 Task: Organize a 75-minute chocolate-making workshop with a professional chocolatier for sweet treats.
Action: Mouse pressed left at (365, 182)
Screenshot: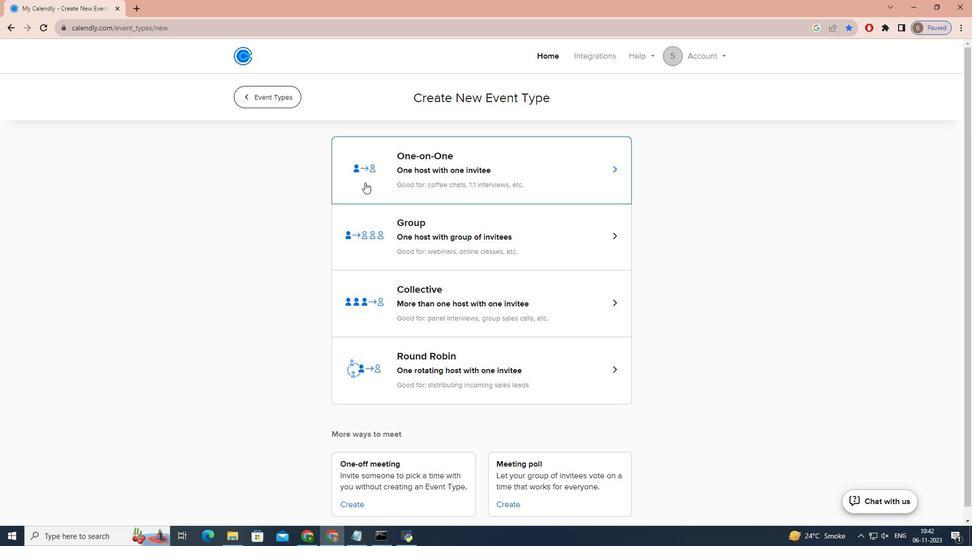 
Action: Mouse moved to (312, 232)
Screenshot: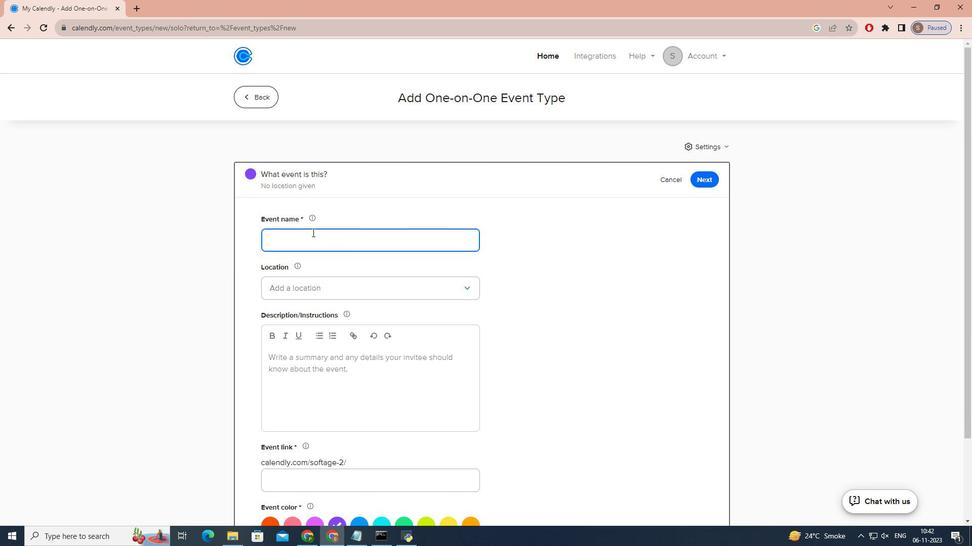 
Action: Mouse pressed left at (312, 232)
Screenshot: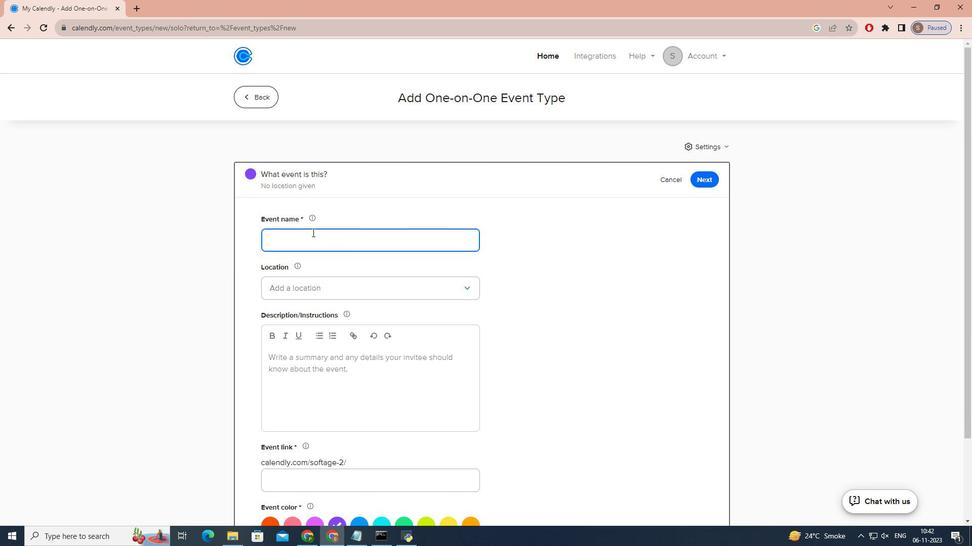 
Action: Key pressed s<Key.caps_lock>WEET<Key.space><Key.caps_lock>t<Key.caps_lock>REATS<Key.space><Key.caps_lock>c<Key.caps_lock>HOCOLATE-<Key.caps_lock>m<Key.caps_lock>AKING<Key.space><Key.caps_lock>w<Key.caps_lock>ORKSHOP
Screenshot: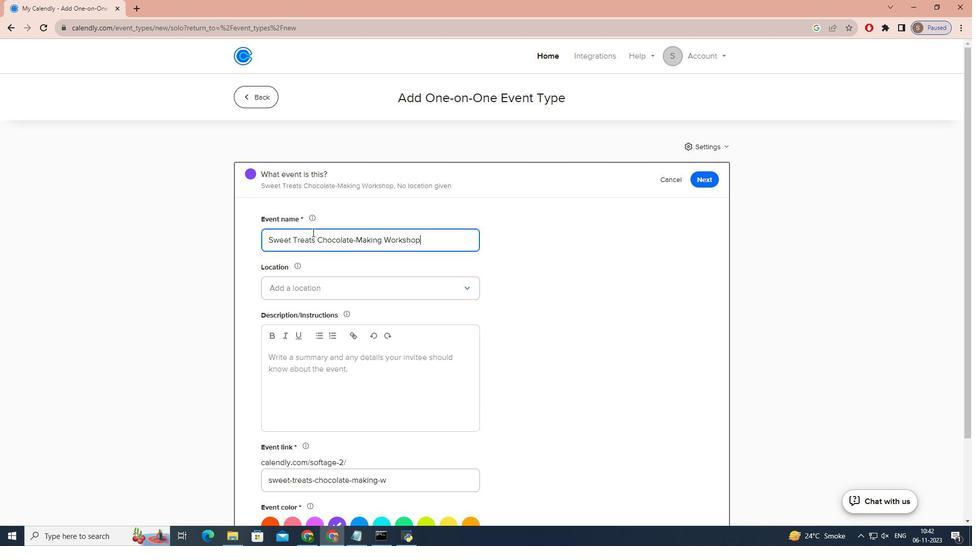 
Action: Mouse moved to (327, 287)
Screenshot: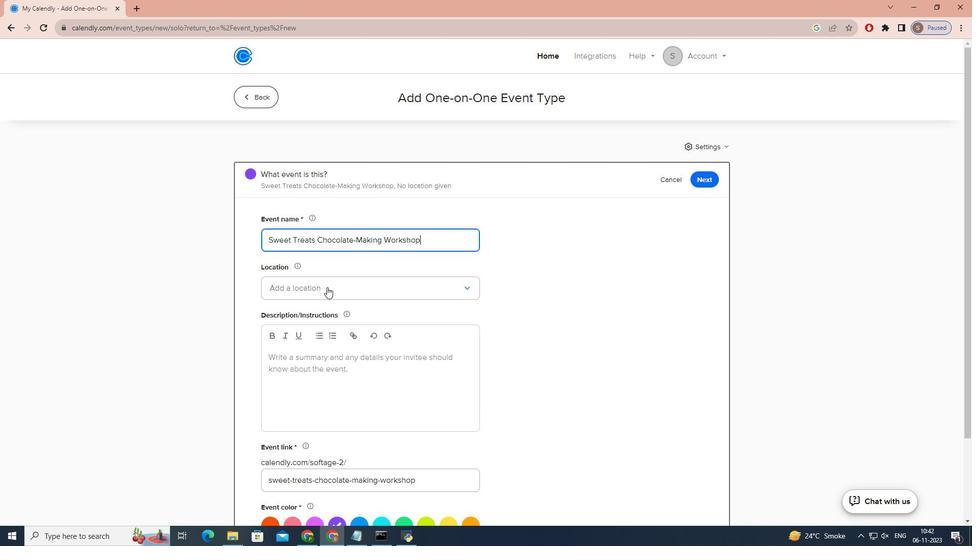 
Action: Mouse pressed left at (327, 287)
Screenshot: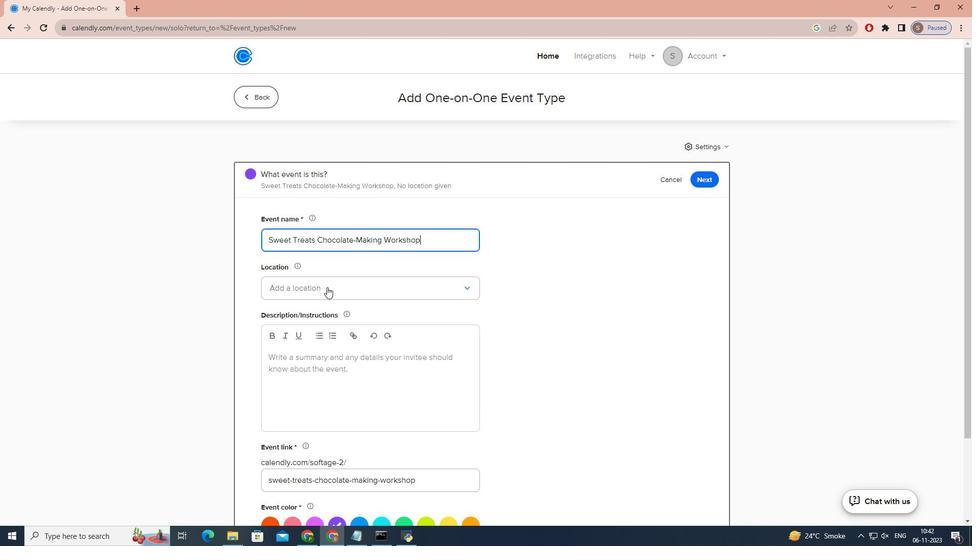 
Action: Mouse moved to (335, 309)
Screenshot: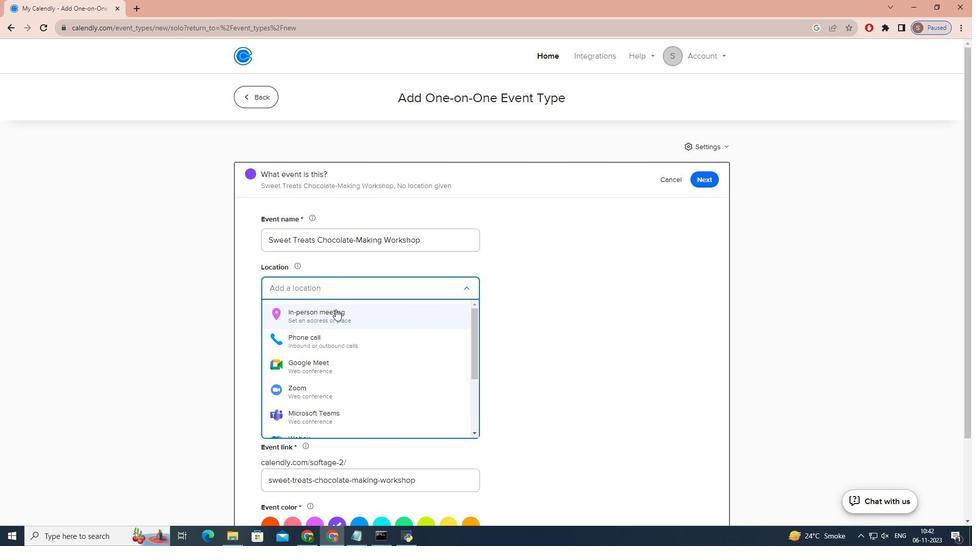 
Action: Mouse pressed left at (335, 309)
Screenshot: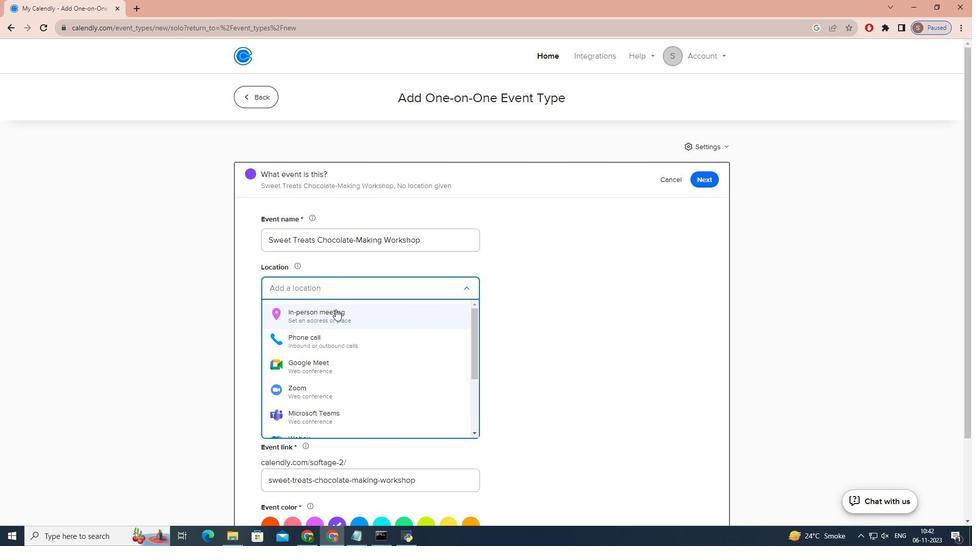 
Action: Mouse moved to (410, 172)
Screenshot: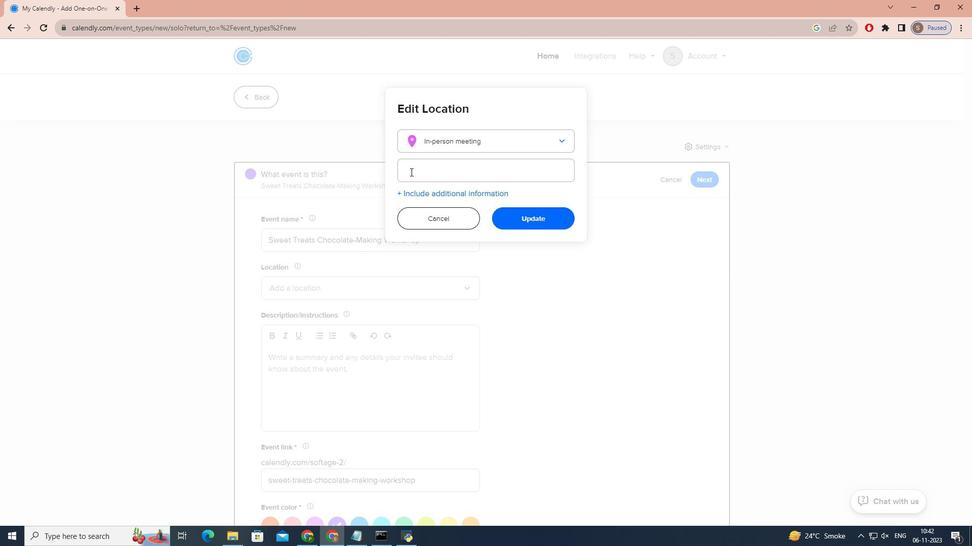 
Action: Mouse pressed left at (410, 172)
Screenshot: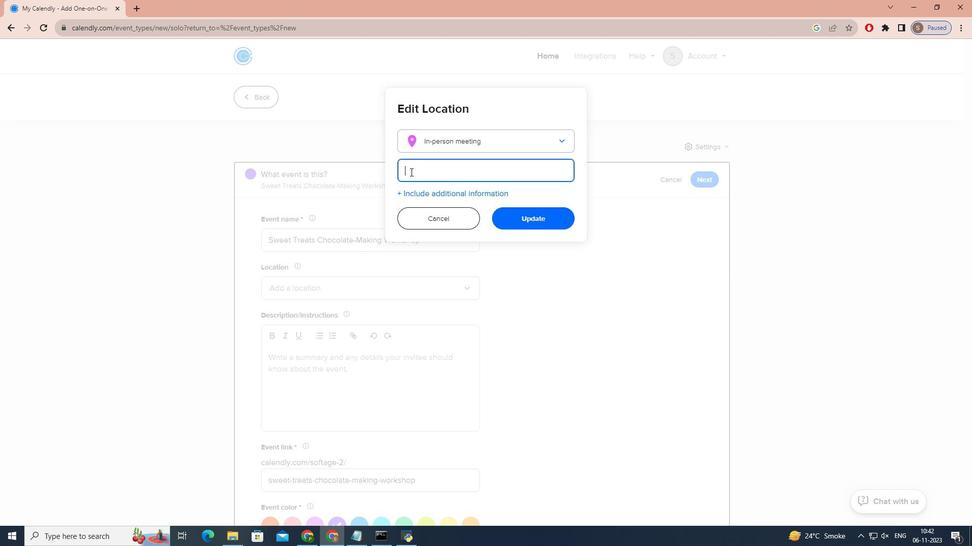 
Action: Key pressed <Key.caps_lock>t<Key.caps_lock>HE<Key.space><Key.caps_lock>s<Key.caps_lock>WEET<Key.space><Key.caps_lock>c<Key.caps_lock>HOCOLATE<Key.space><Key.caps_lock>m<Key.caps_lock>AKER,<Key.space><Key.caps_lock>c<Key.caps_lock>HICAGO,<Key.space><Key.caps_lock>i<Key.caps_lock>LLIO<Key.backspace>NOIS,<Key.space>62999
Screenshot: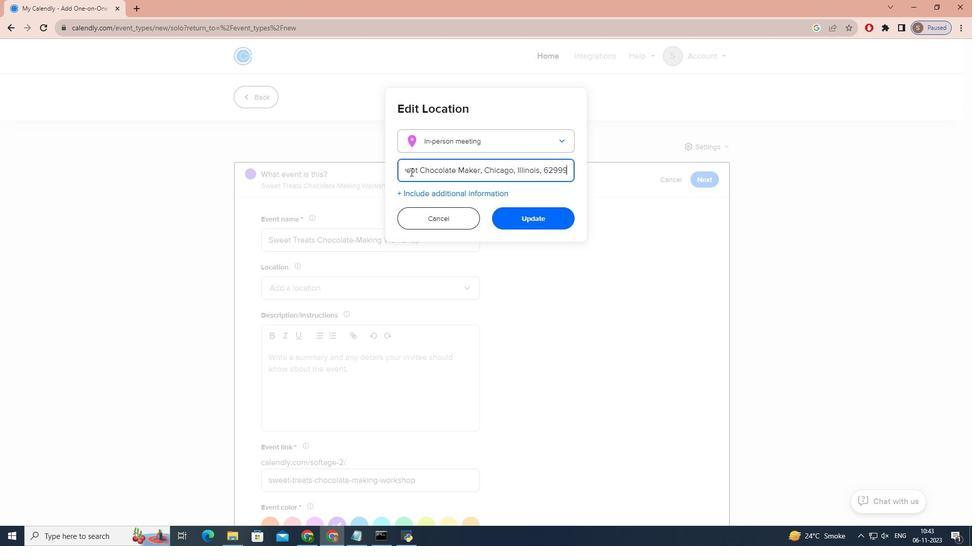 
Action: Mouse moved to (541, 169)
Screenshot: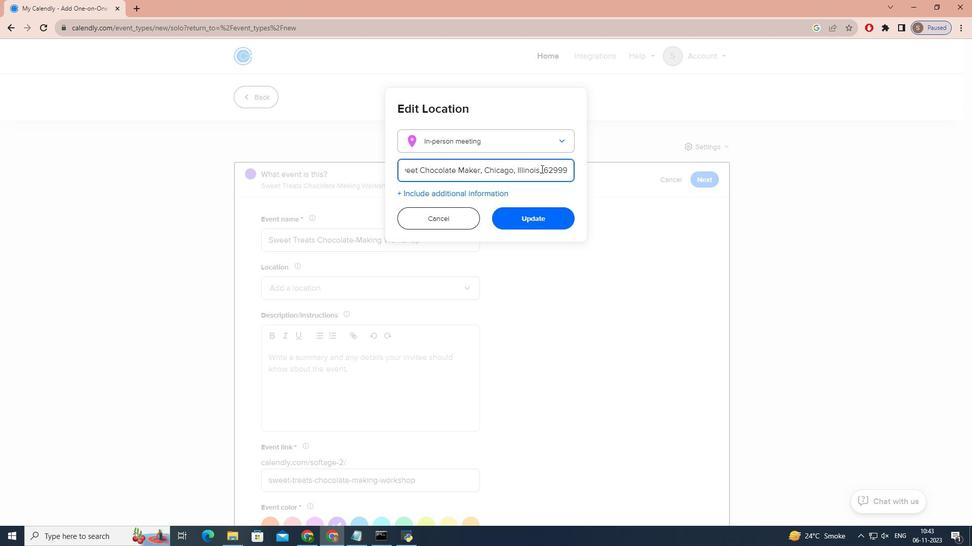 
Action: Mouse pressed left at (541, 169)
Screenshot: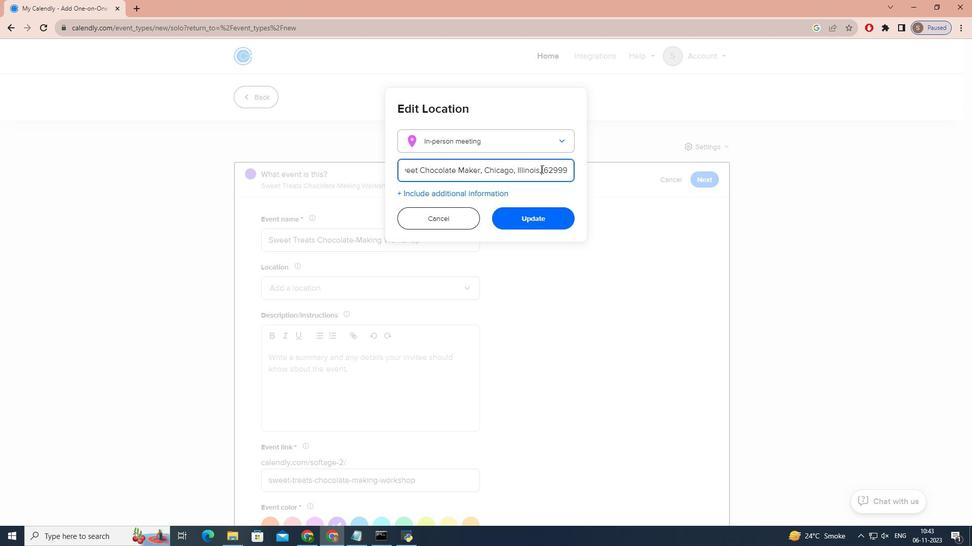 
Action: Key pressed <Key.backspace>
Screenshot: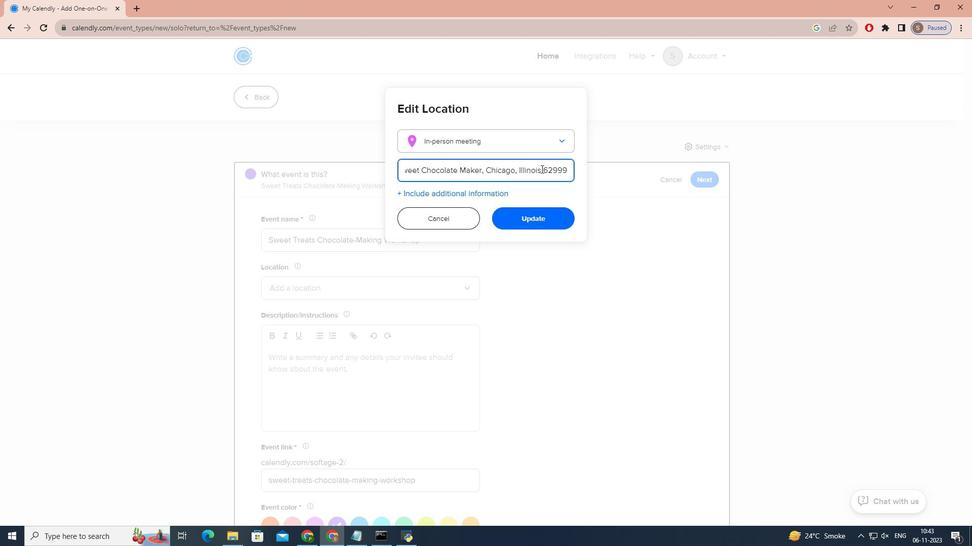 
Action: Mouse moved to (532, 215)
Screenshot: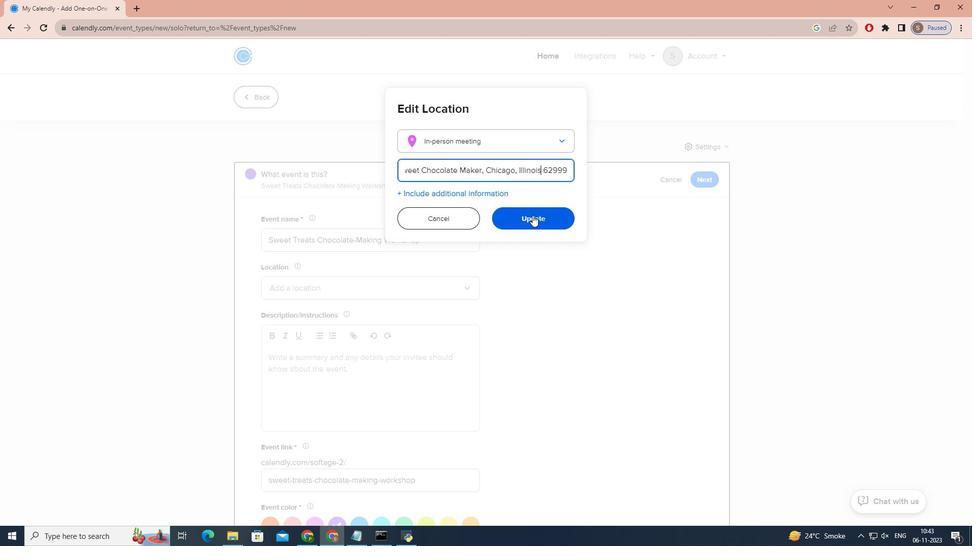 
Action: Mouse pressed left at (532, 215)
Screenshot: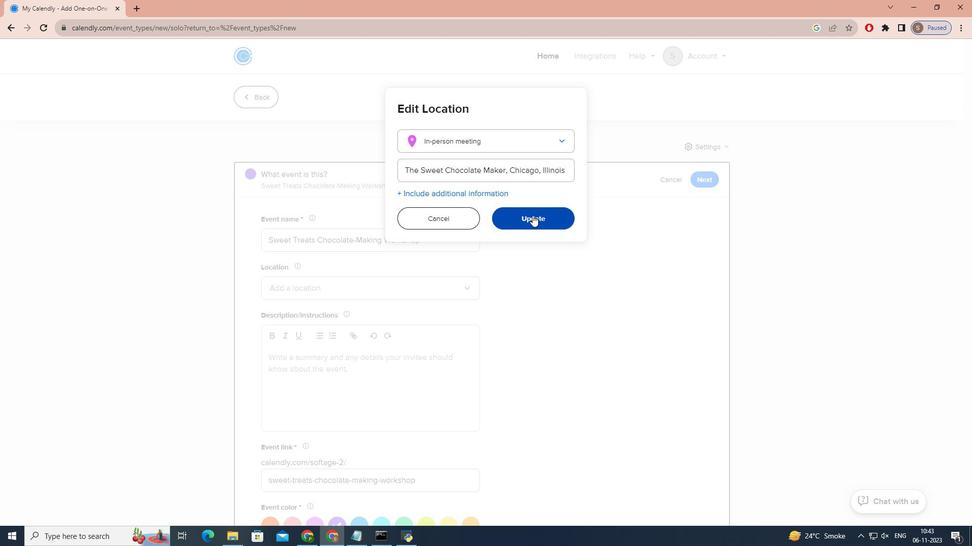 
Action: Mouse moved to (385, 390)
Screenshot: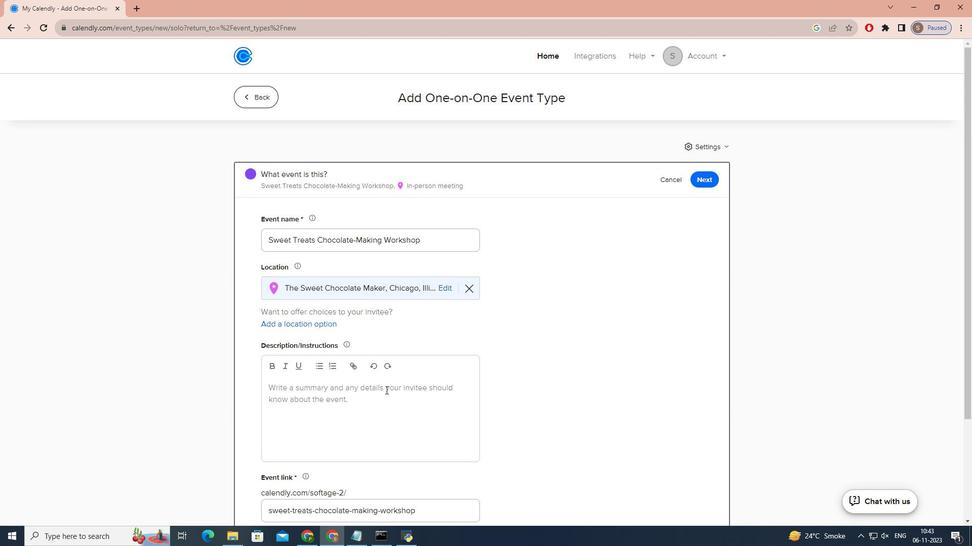 
Action: Mouse pressed left at (385, 390)
Screenshot: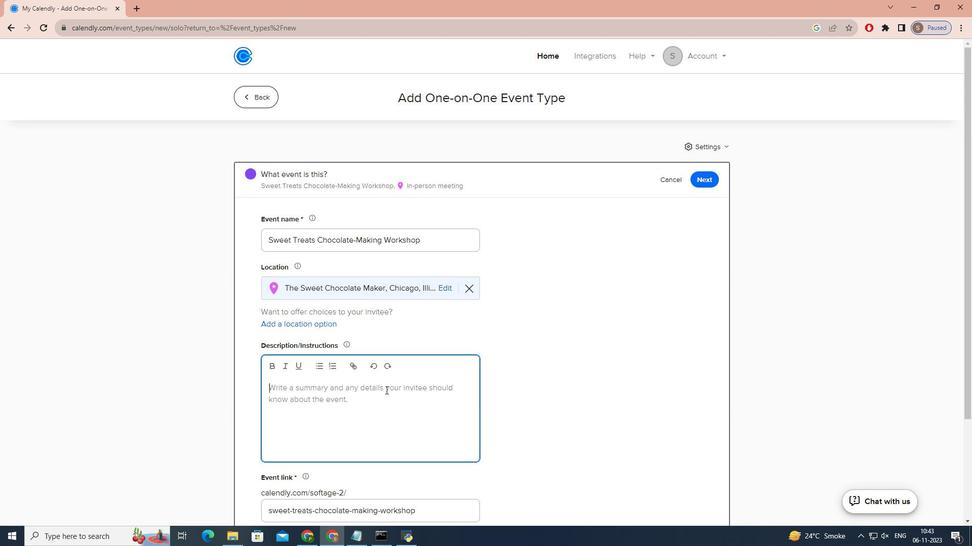 
Action: Mouse moved to (385, 390)
Screenshot: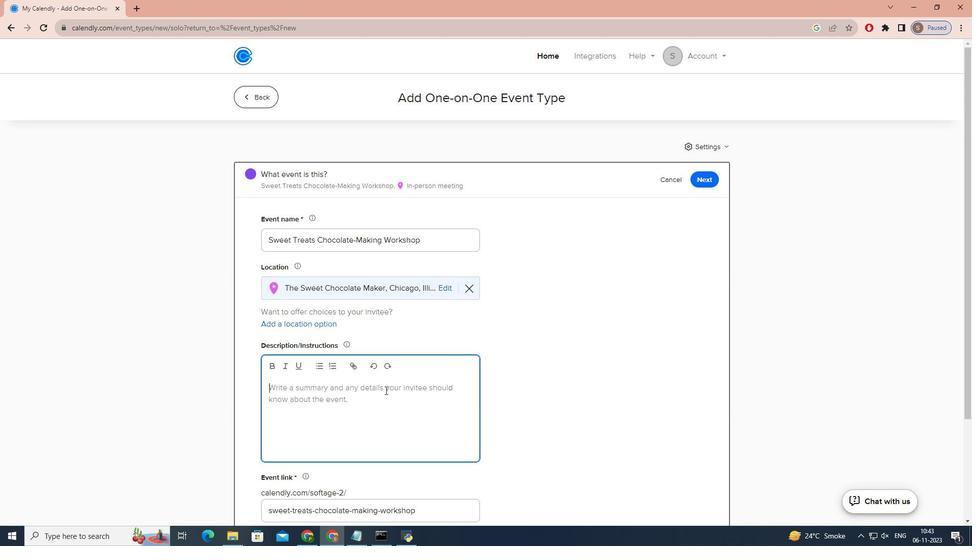 
Action: Key pressed <Key.caps_lock>i<Key.caps_lock>NDULGE<Key.space>YOUR<Key.space>SWEET<Key.space>TOOTH<Key.space>AND<Key.space>GET<Key.space>READY<Key.space>FOR<Key.space>A<Key.space>DELIGHTFUL<Key.space>CHOCOLATE<Key.space><Key.backspace>-MAKING<Key.space>EXPR<Key.backspace>EIRENCE<Key.shift>!<Key.space><Key.caps_lock>h<Key.caps_lock><Key.backspace>
Screenshot: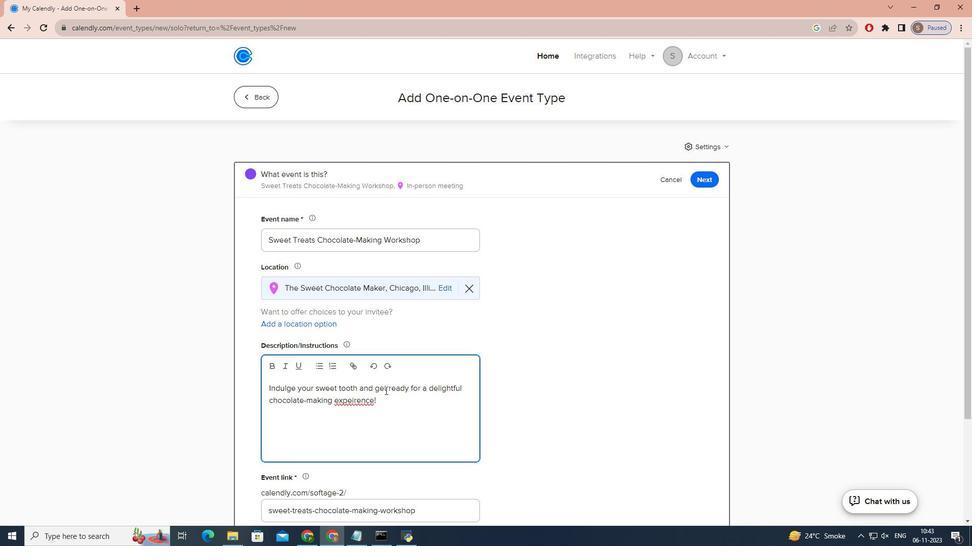 
Action: Mouse moved to (351, 399)
Screenshot: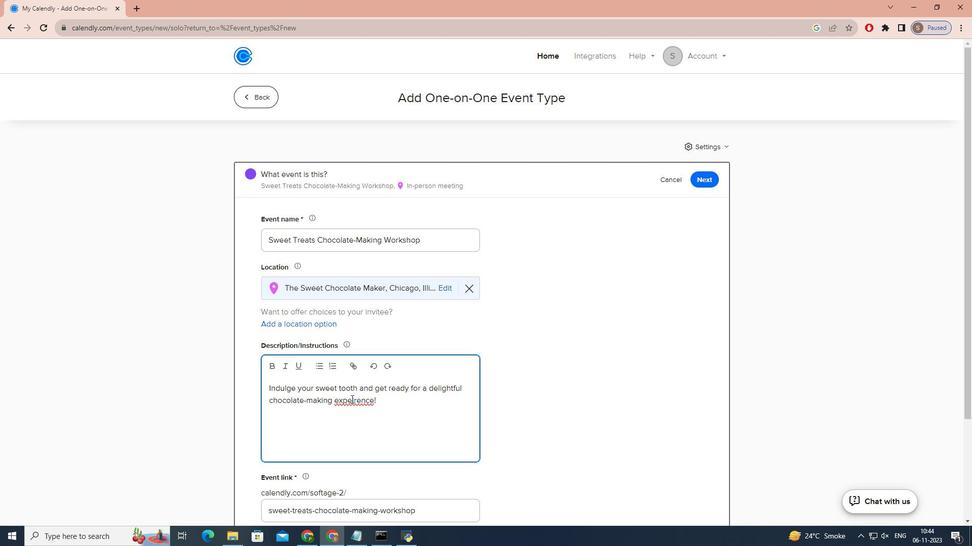 
Action: Mouse pressed left at (351, 399)
Screenshot: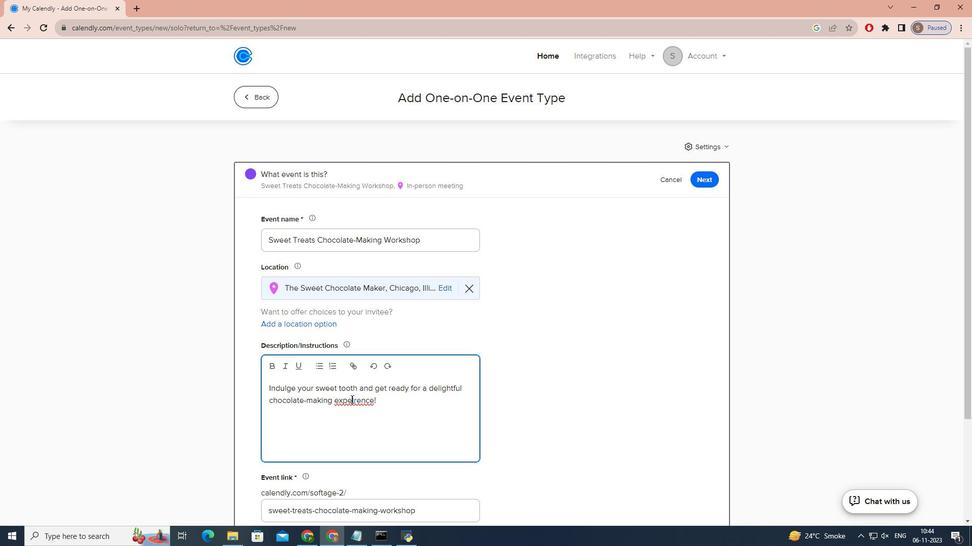 
Action: Mouse moved to (353, 399)
Screenshot: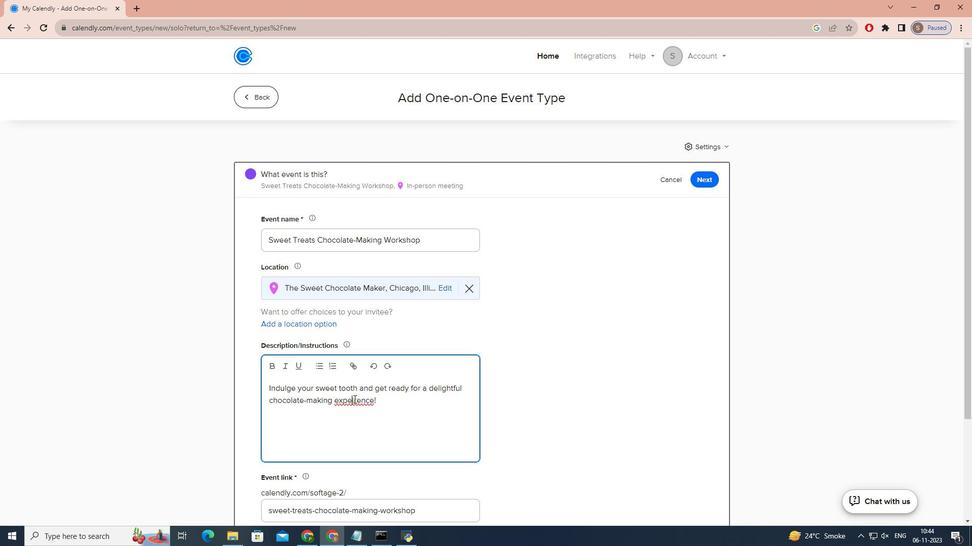 
Action: Mouse pressed left at (353, 399)
Screenshot: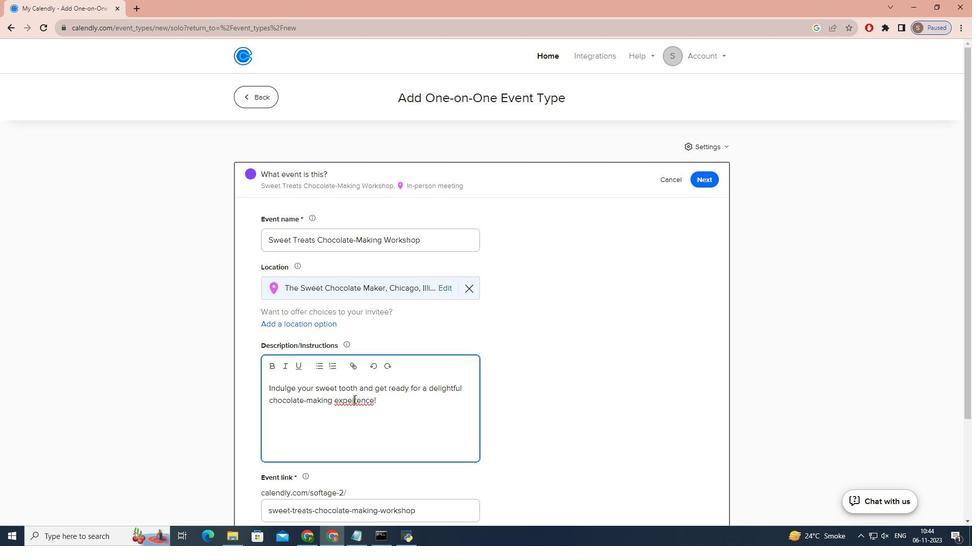 
Action: Mouse moved to (354, 399)
Screenshot: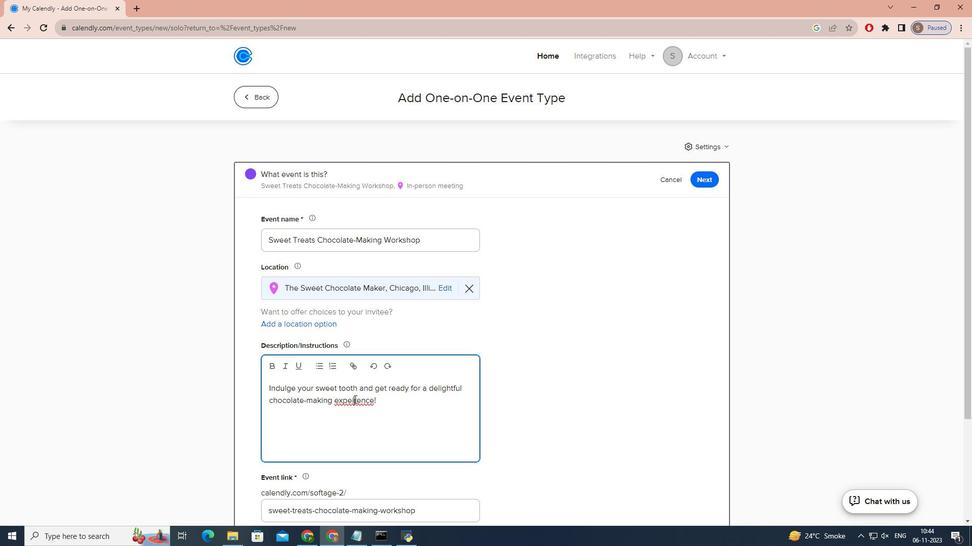 
Action: Key pressed <Key.backspace><Key.right>I
Screenshot: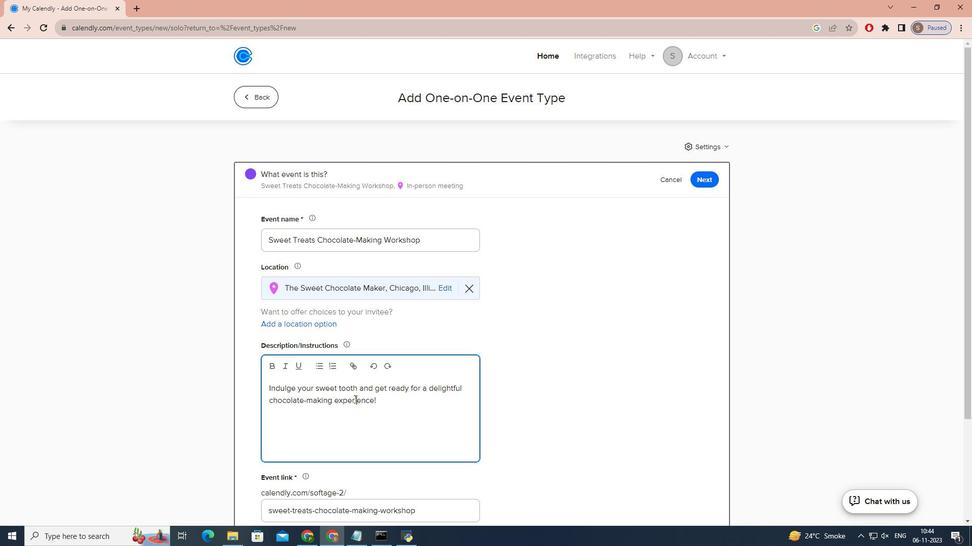 
Action: Mouse moved to (389, 404)
Screenshot: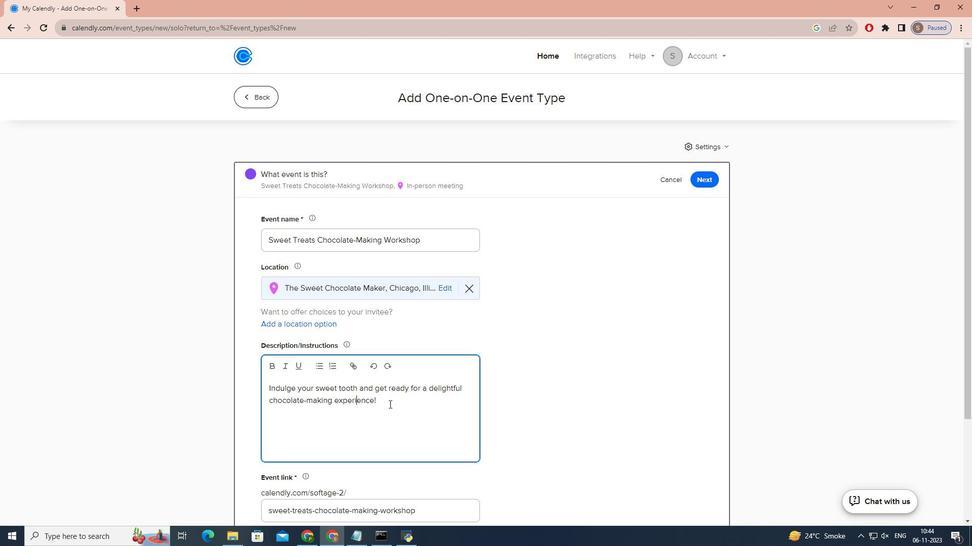 
Action: Mouse pressed left at (389, 404)
Screenshot: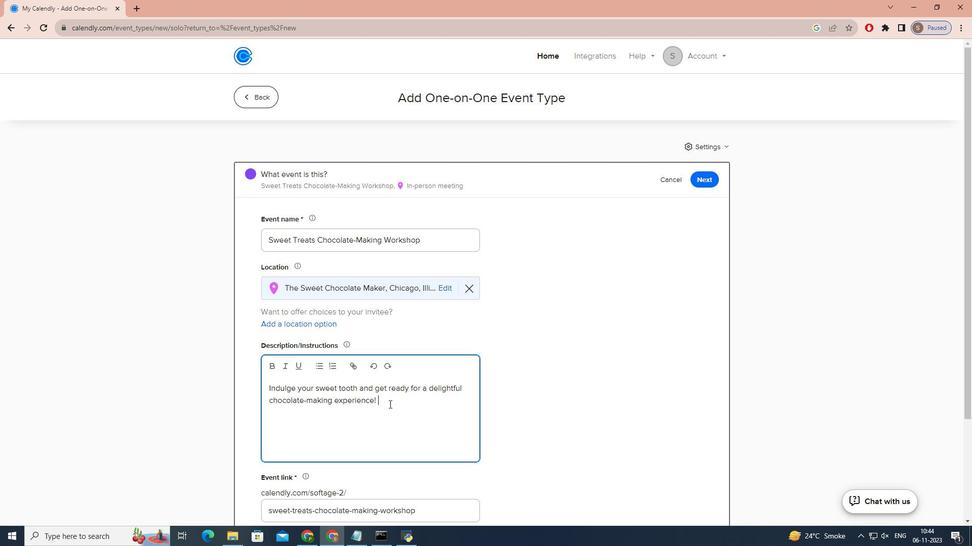 
Action: Key pressed <Key.caps_lock>j<Key.caps_lock>OIN<Key.space>US<Key.space>FOR<Key.space>A<Key.space><Key.backspace><Key.space><Key.backspace><Key.backspace>THIS<Key.space>WORKSHOP<Key.space>LOED<Key.space>BY<Key.backspace><Key.backspace><Key.backspace><Key.backspace><Key.backspace><Key.backspace>ED<Key.space>BY<Key.space>A<Key.space>PROFESSIONAL<Key.space>CHOCOLATE<Key.space>WHO<Key.space>WILL<Key.space>GUY<Key.backspace>IDE<Key.space>YOU<Key.space>THROUGH<Key.space>THE<Key.space>ART<Key.space>OF<Key.space>CRAFTING<Key.space>DELICIOUS<Key.space>CHOCOLATE<Key.space>TRA<Key.backspace>EATS.<Key.space><Key.caps_lock>w<Key.caps_lock>HETHER<Key.space>YOU'RE<Key.space>BEGGINER<Key.space>OR<Key.space>
Screenshot: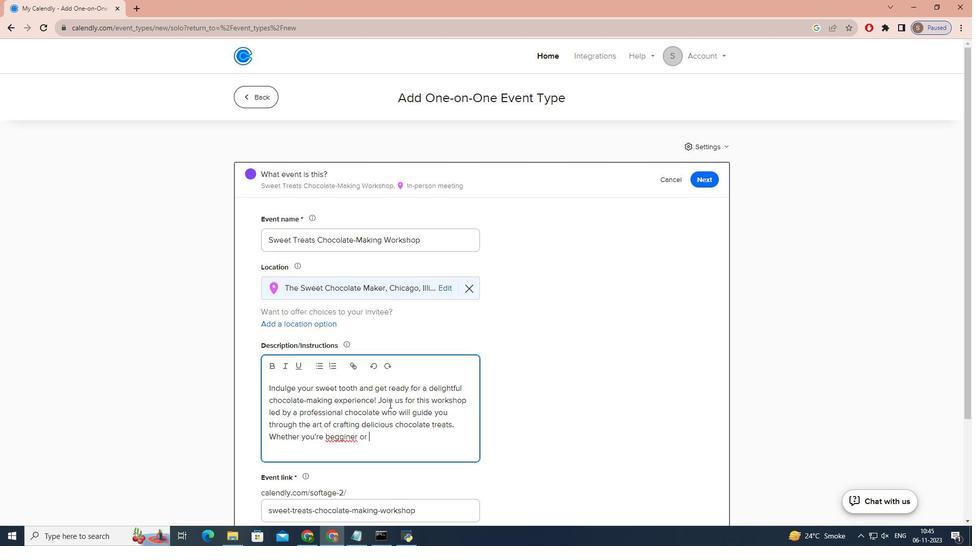 
Action: Mouse moved to (338, 442)
Screenshot: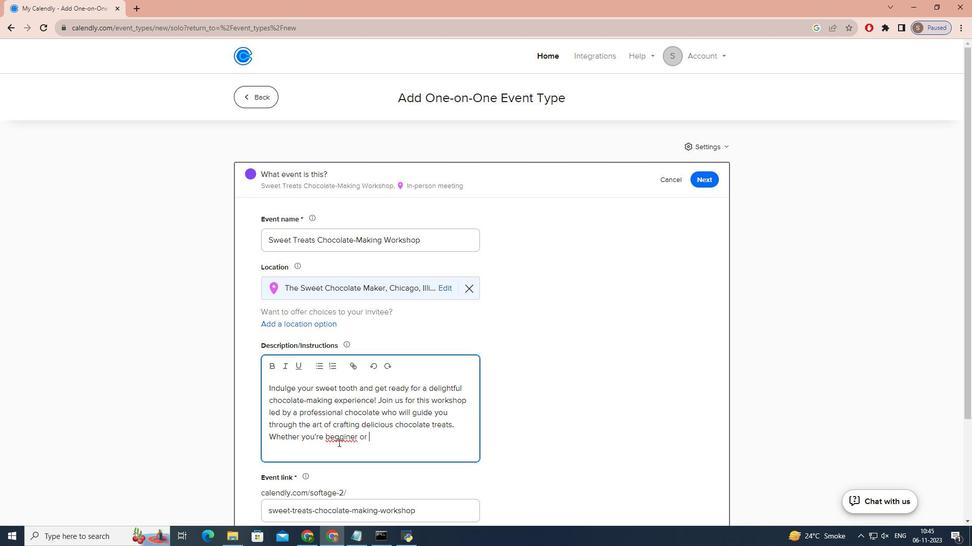 
Action: Mouse pressed left at (338, 442)
Screenshot: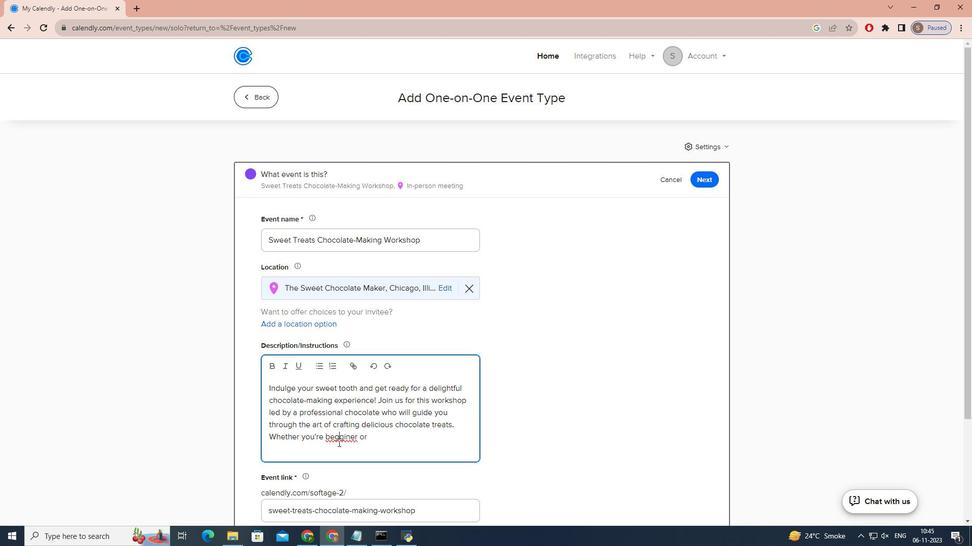 
Action: Key pressed <Key.backspace>
Screenshot: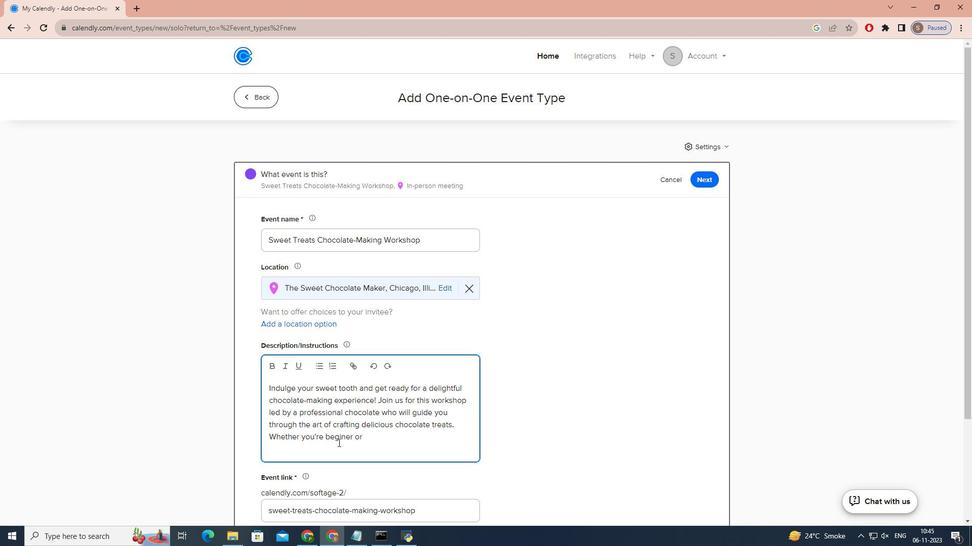 
Action: Mouse moved to (346, 438)
Screenshot: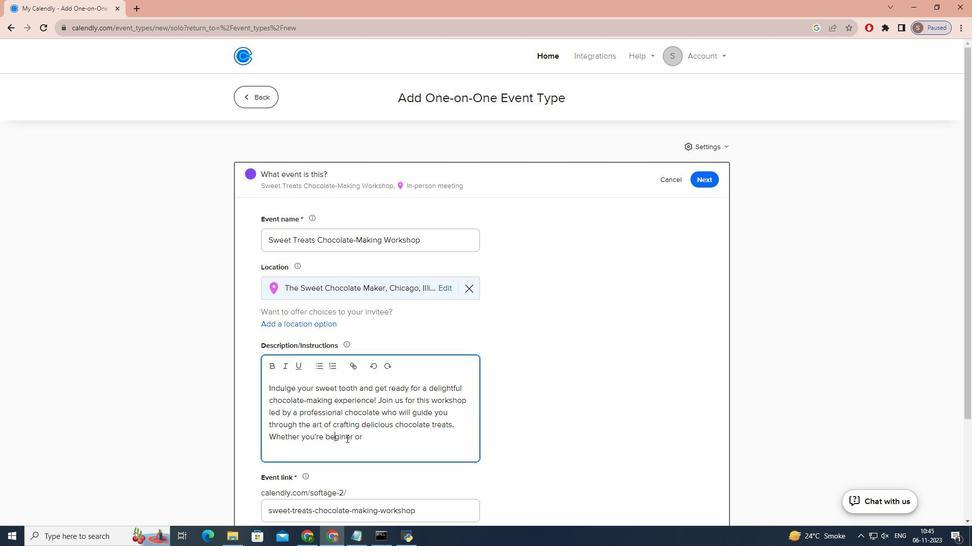 
Action: Mouse pressed left at (346, 438)
Screenshot: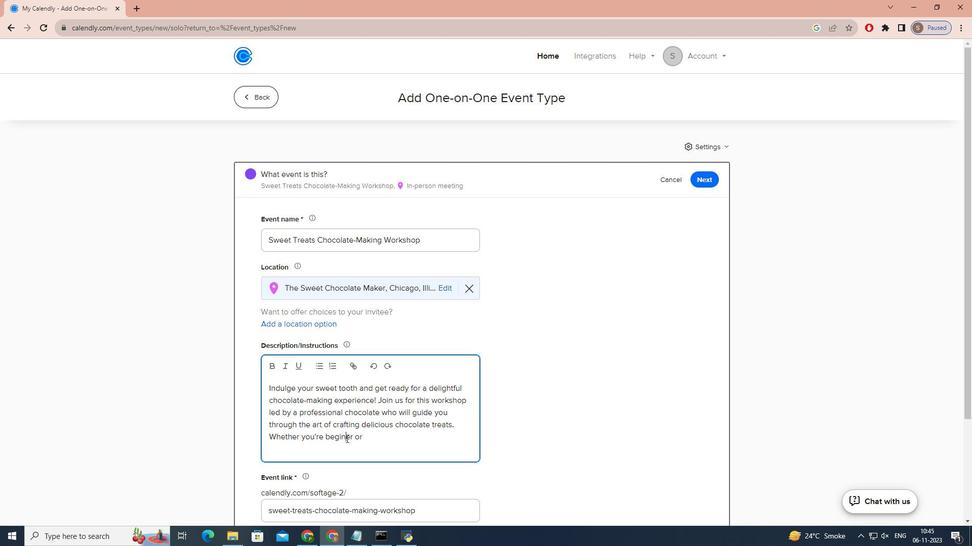 
Action: Key pressed N
Screenshot: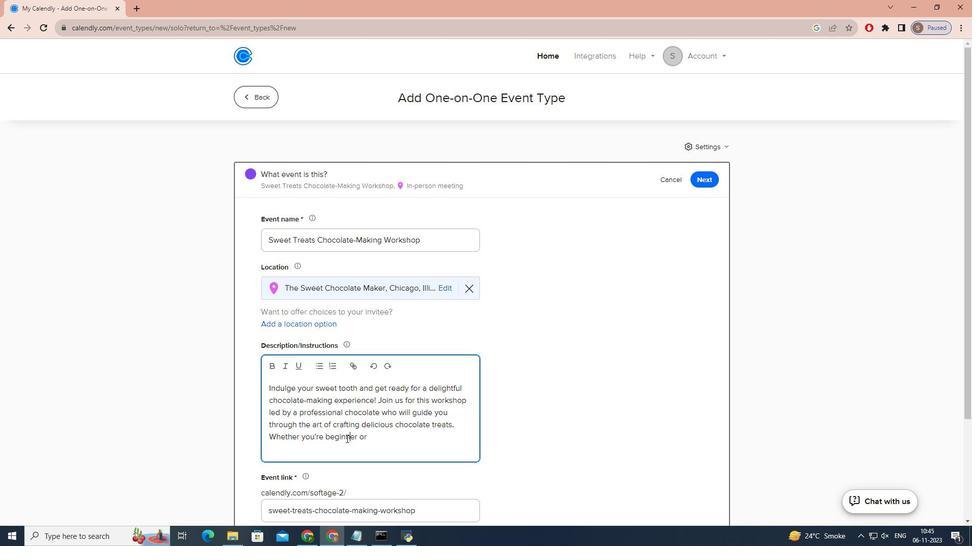 
Action: Mouse moved to (369, 438)
Screenshot: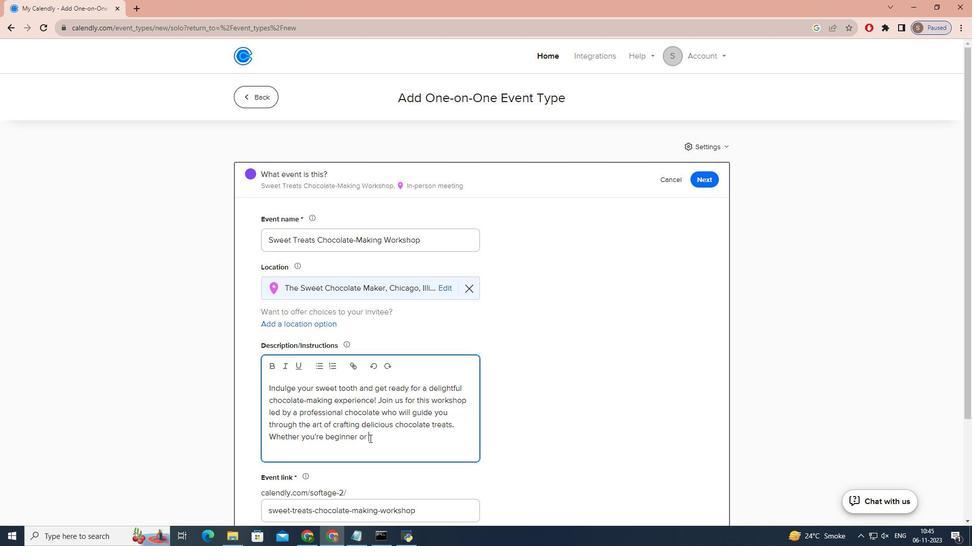 
Action: Mouse pressed left at (369, 438)
Screenshot: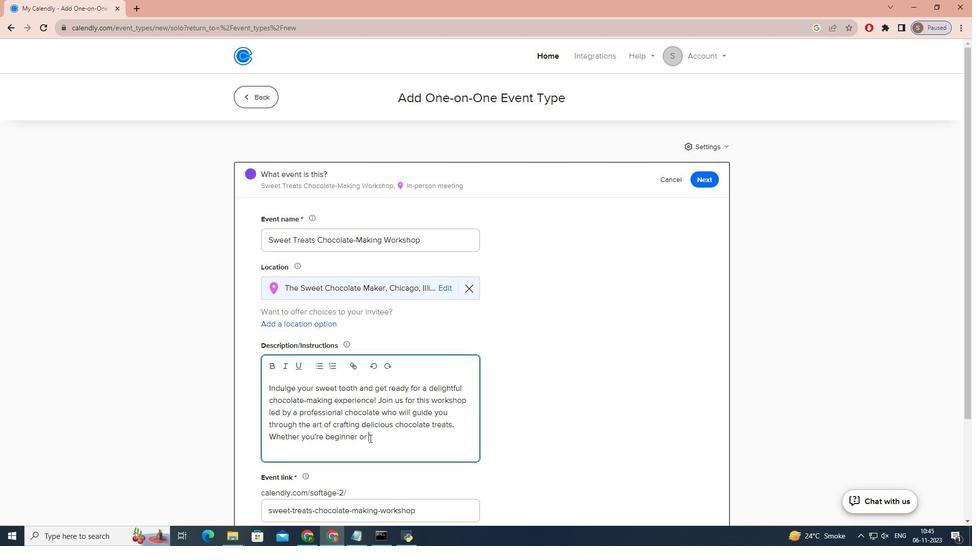 
Action: Key pressed A<Key.space>SEASONED<Key.space>CHOCOLATE<Key.space>ENTHUSIASTS,<Key.space>THIS<Key.space>WORKSHOP<Key.space>PROMISES<Key.space>TO<Key.space>BE<Key.space>A<Key.space>FUN<Key.space>AND<Key.space>EDUCATIONAL<Key.space>ADVENTURE.<Key.space>
Screenshot: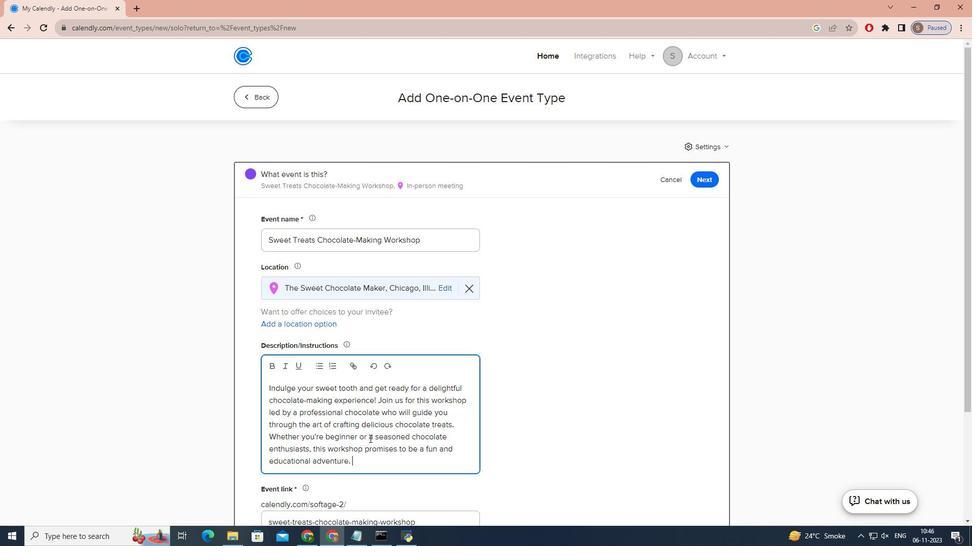 
Action: Mouse moved to (458, 457)
Screenshot: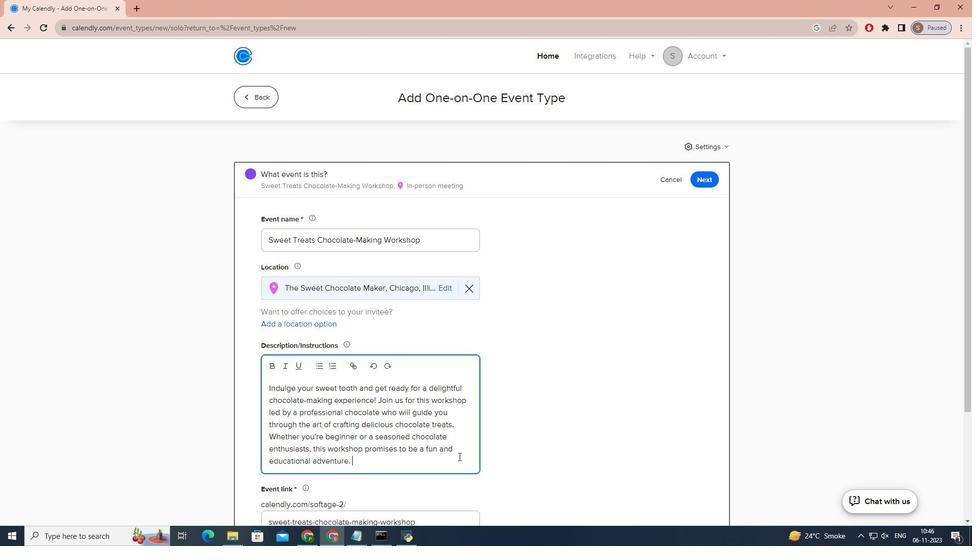 
Action: Mouse scrolled (458, 456) with delta (0, 0)
Screenshot: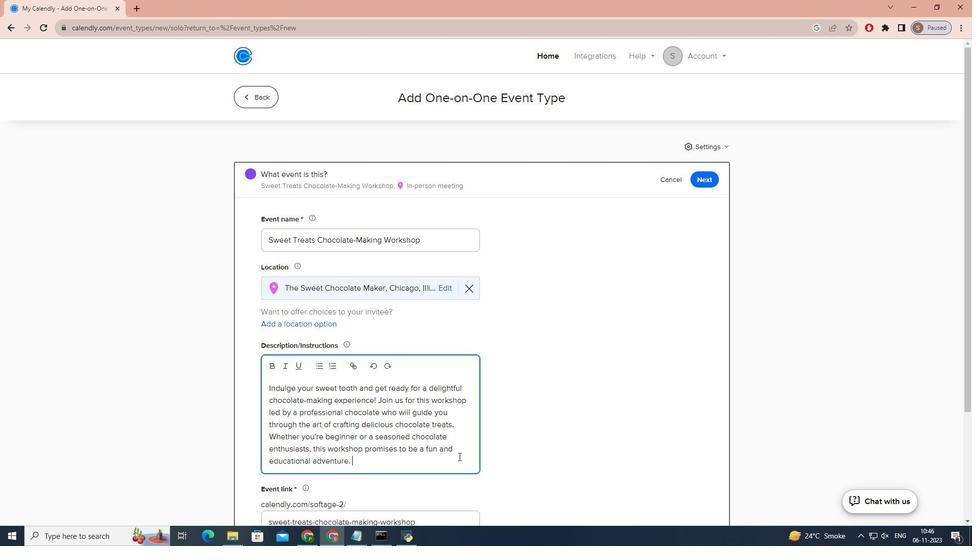 
Action: Mouse scrolled (458, 456) with delta (0, 0)
Screenshot: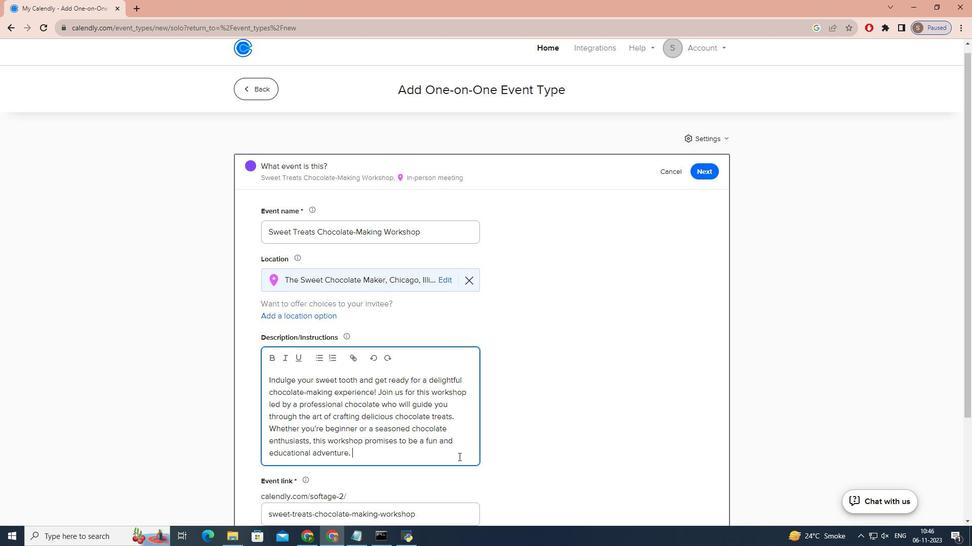 
Action: Mouse scrolled (458, 456) with delta (0, 0)
Screenshot: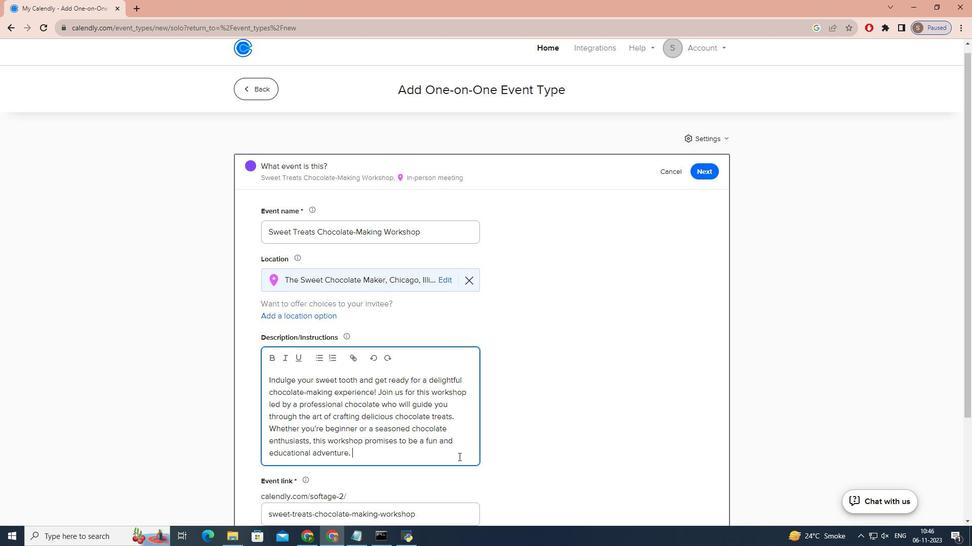 
Action: Mouse scrolled (458, 456) with delta (0, 0)
Screenshot: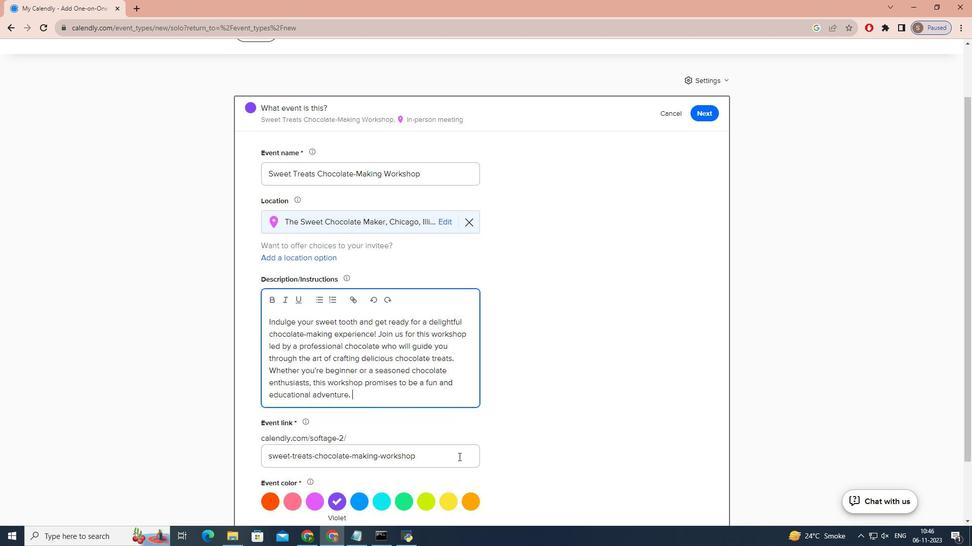 
Action: Mouse scrolled (458, 456) with delta (0, 0)
Screenshot: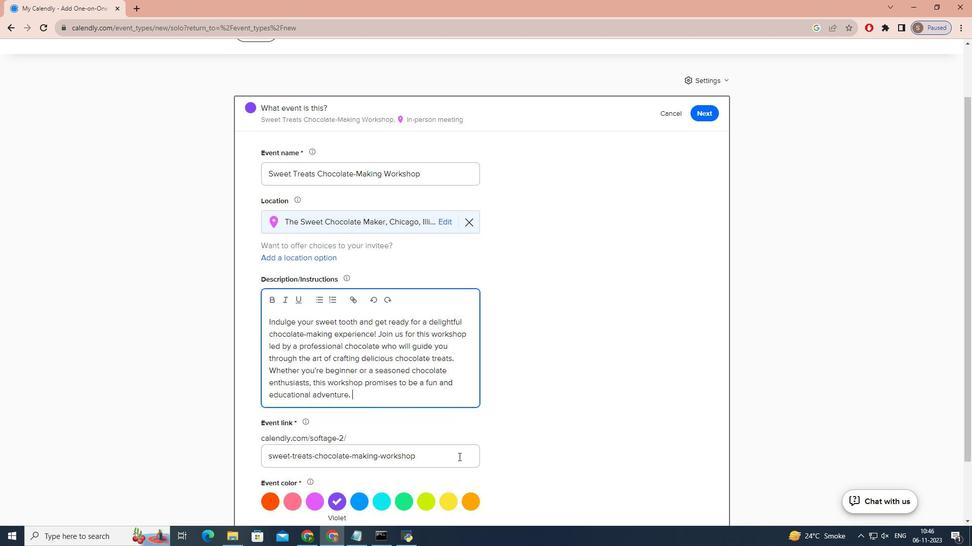 
Action: Mouse scrolled (458, 456) with delta (0, 0)
Screenshot: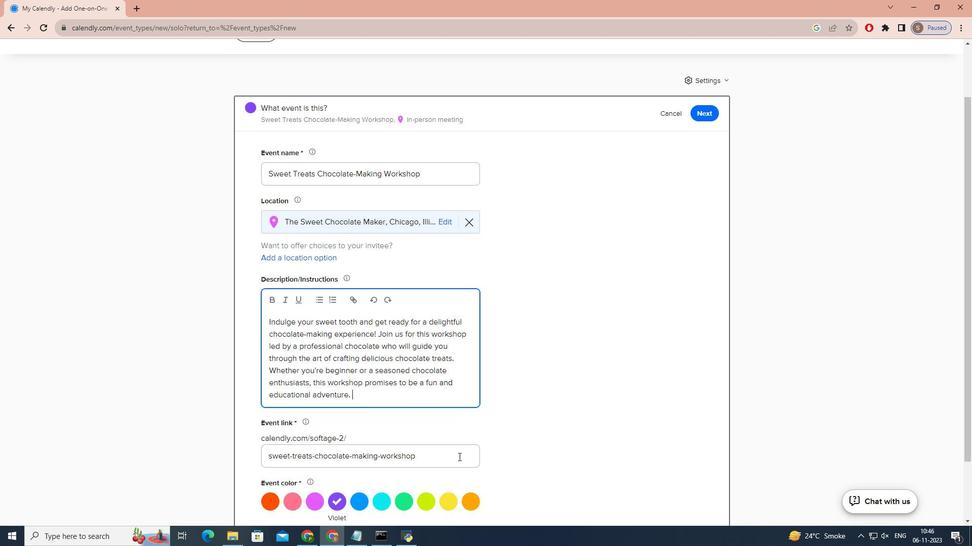 
Action: Mouse moved to (413, 424)
Screenshot: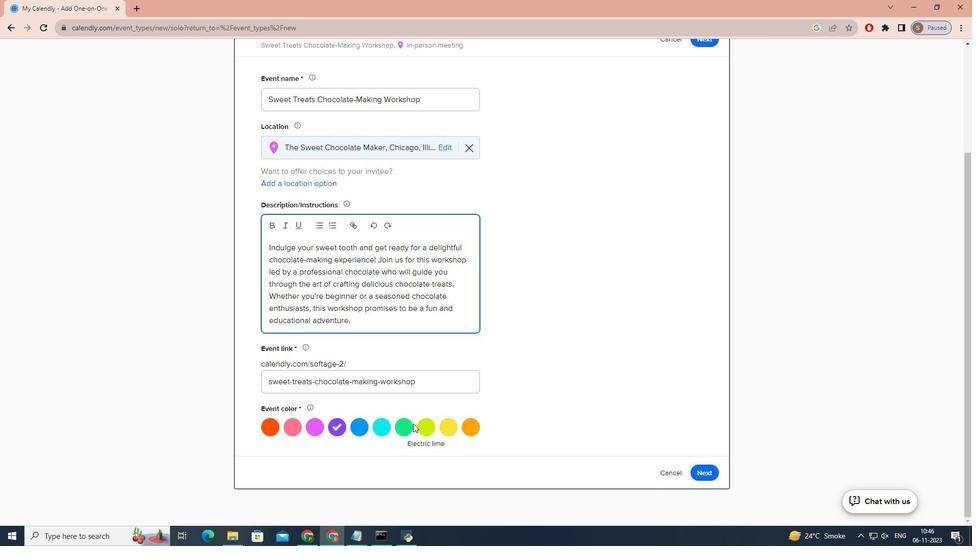 
Action: Mouse pressed left at (413, 424)
Screenshot: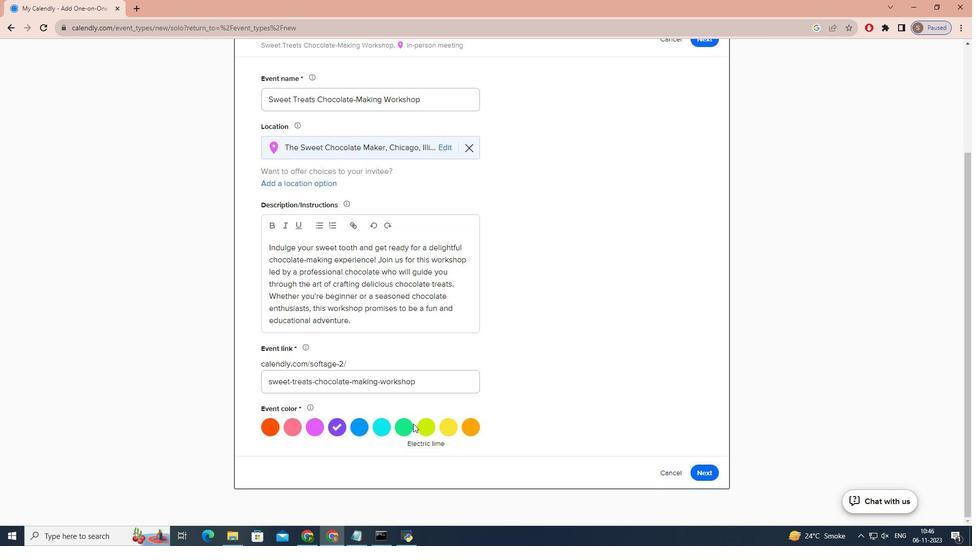 
Action: Mouse moved to (408, 424)
Screenshot: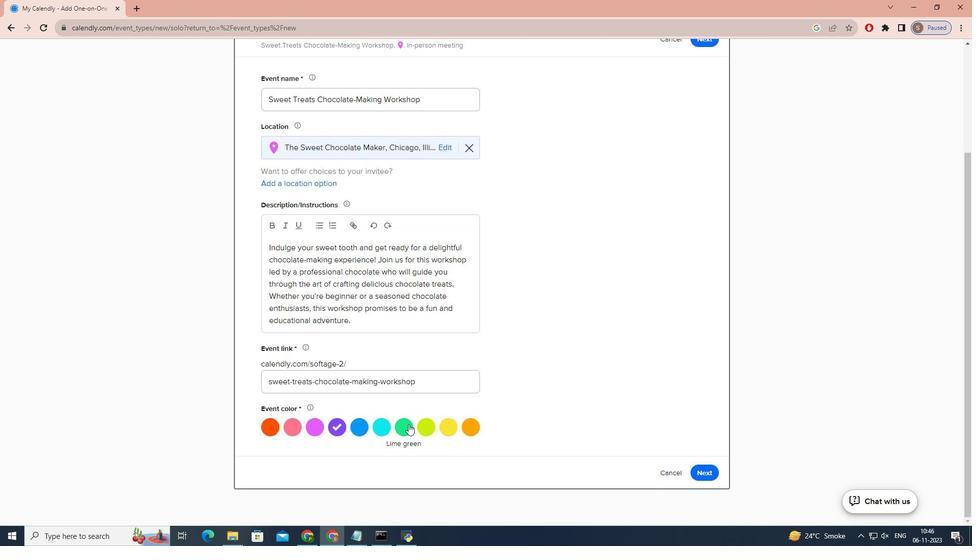 
Action: Mouse pressed left at (408, 424)
Screenshot: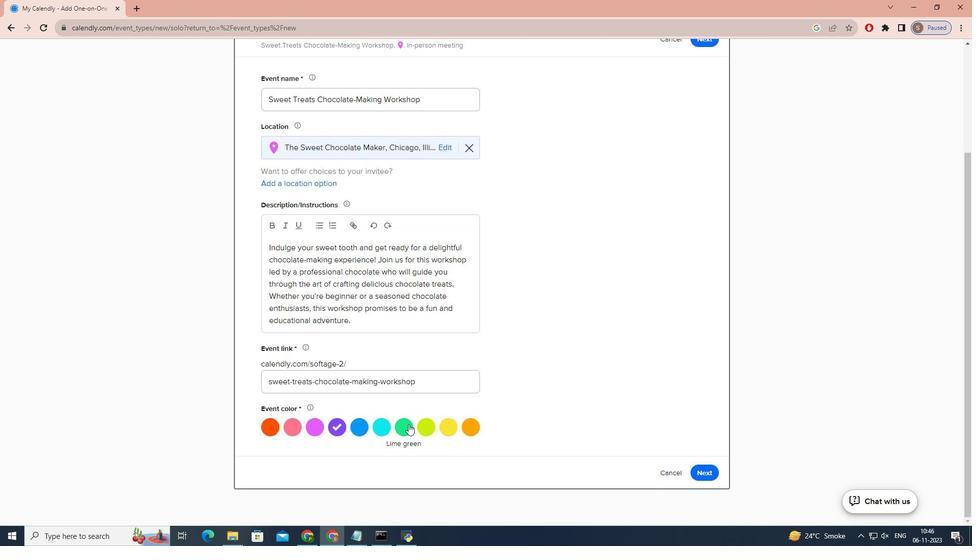 
Action: Mouse moved to (699, 470)
Screenshot: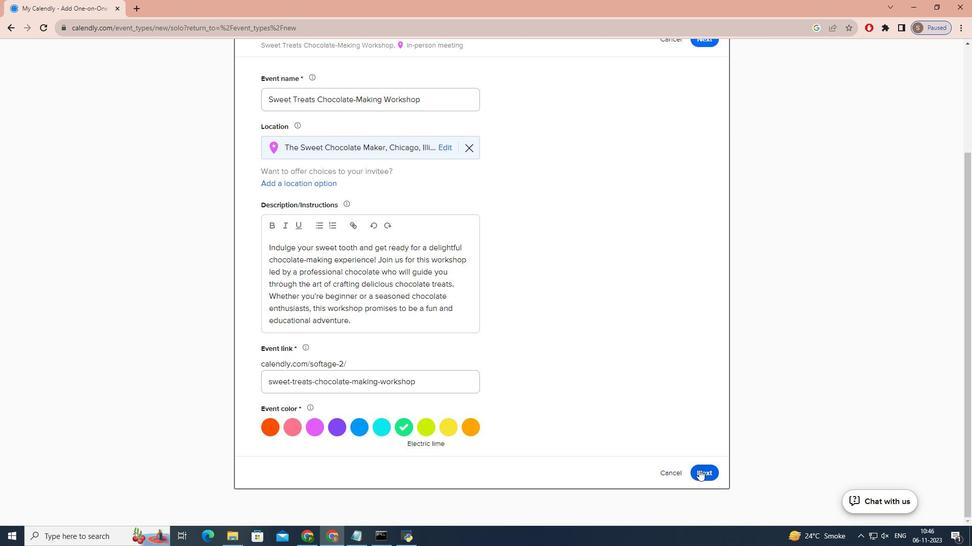 
Action: Mouse pressed left at (699, 470)
Screenshot: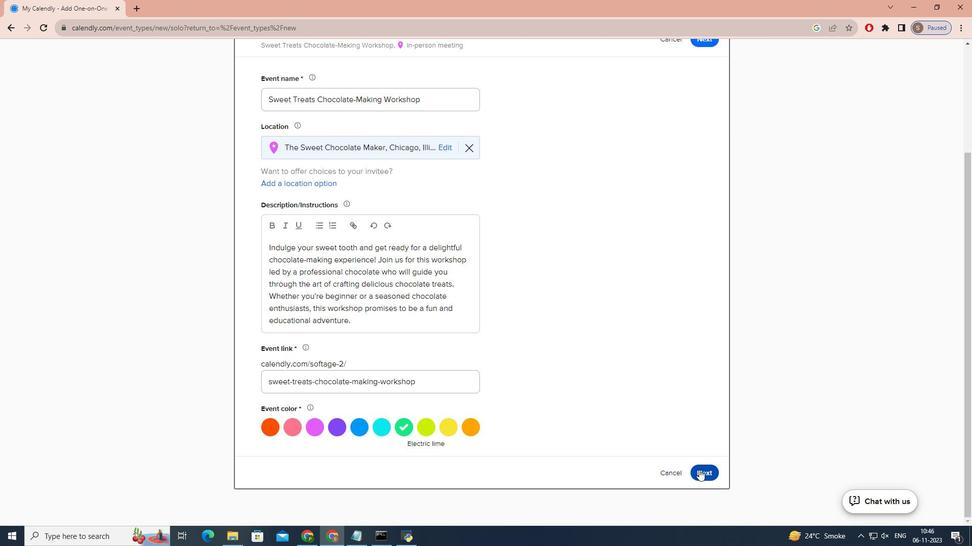 
Action: Mouse moved to (437, 285)
Screenshot: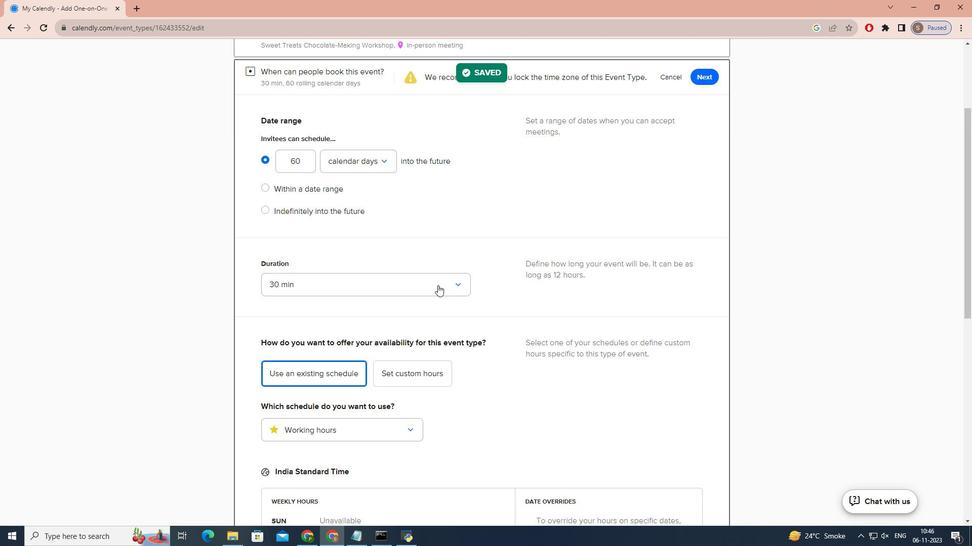 
Action: Mouse pressed left at (437, 285)
Screenshot: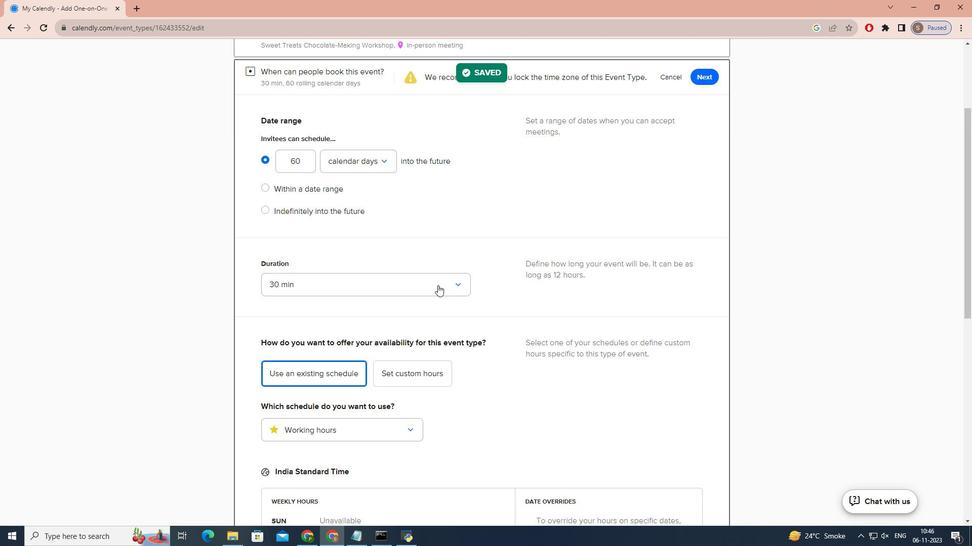 
Action: Mouse moved to (397, 390)
Screenshot: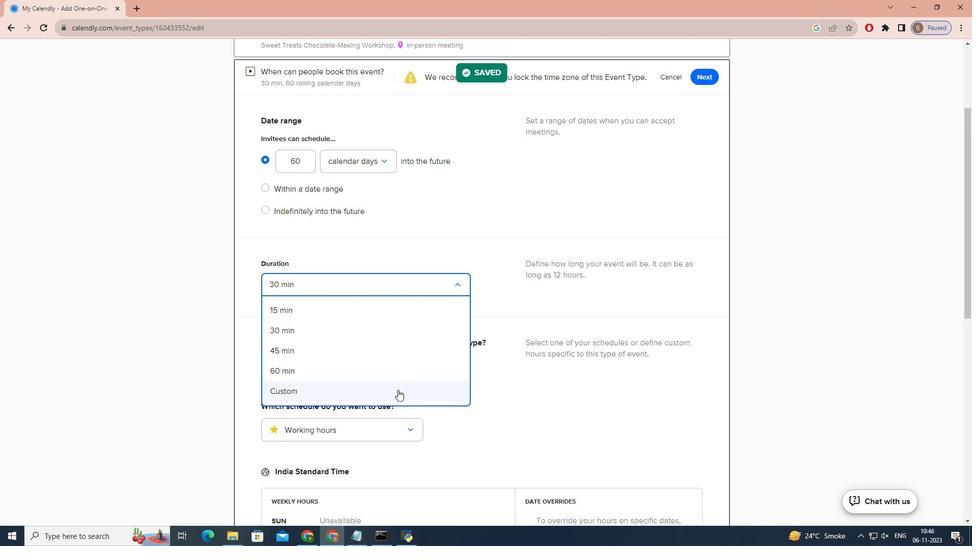 
Action: Mouse pressed left at (397, 390)
Screenshot: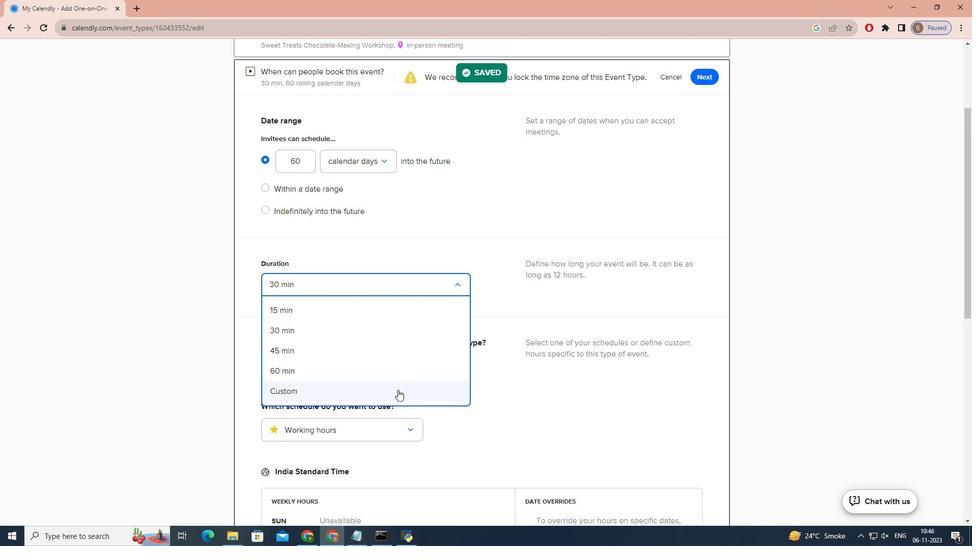 
Action: Mouse moved to (360, 310)
Screenshot: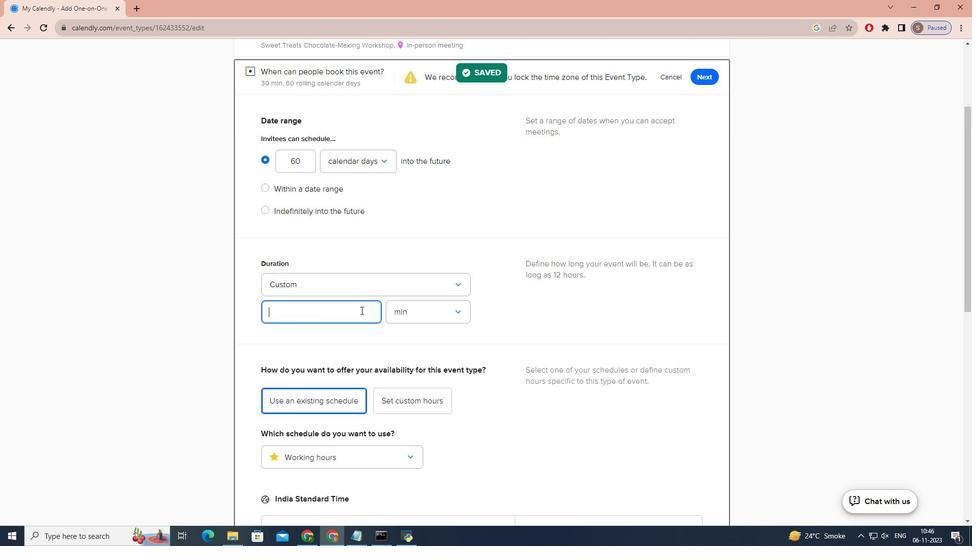 
Action: Key pressed 752<Key.space><Key.backspace><Key.backspace>
Screenshot: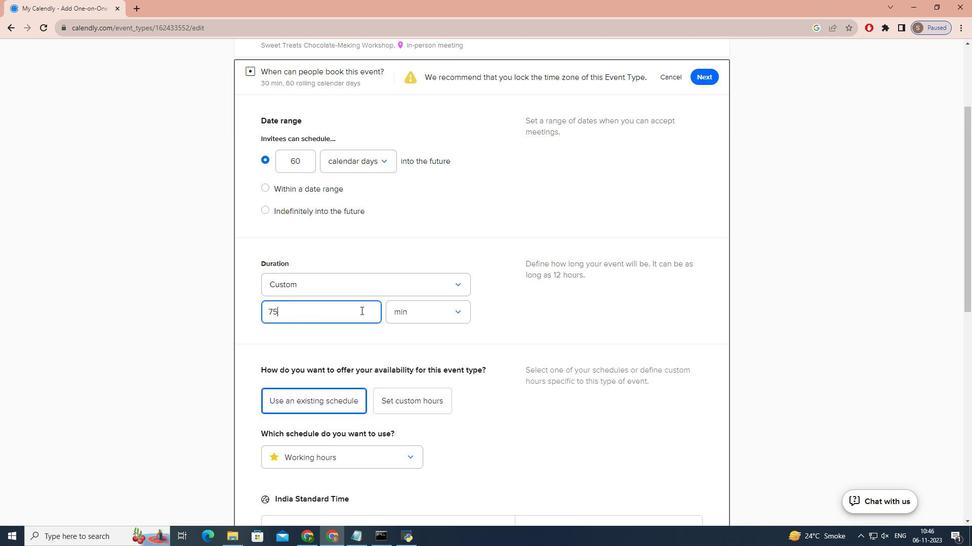 
Action: Mouse moved to (575, 256)
Screenshot: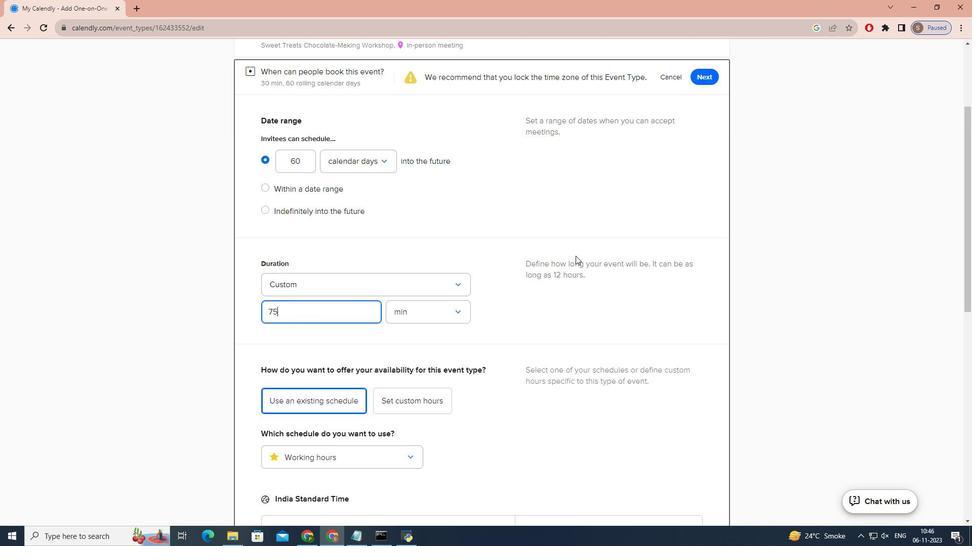 
Action: Mouse scrolled (575, 256) with delta (0, 0)
Screenshot: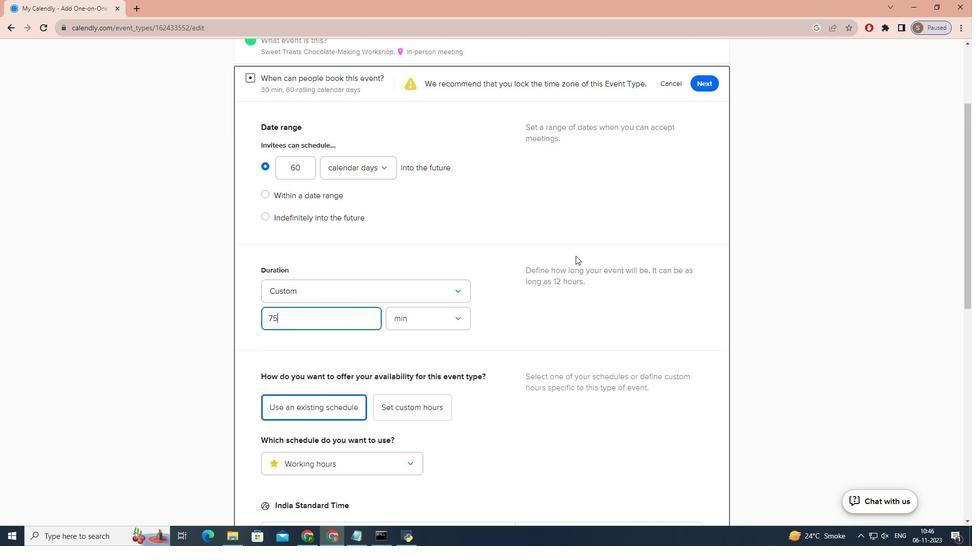 
Action: Mouse scrolled (575, 256) with delta (0, 0)
Screenshot: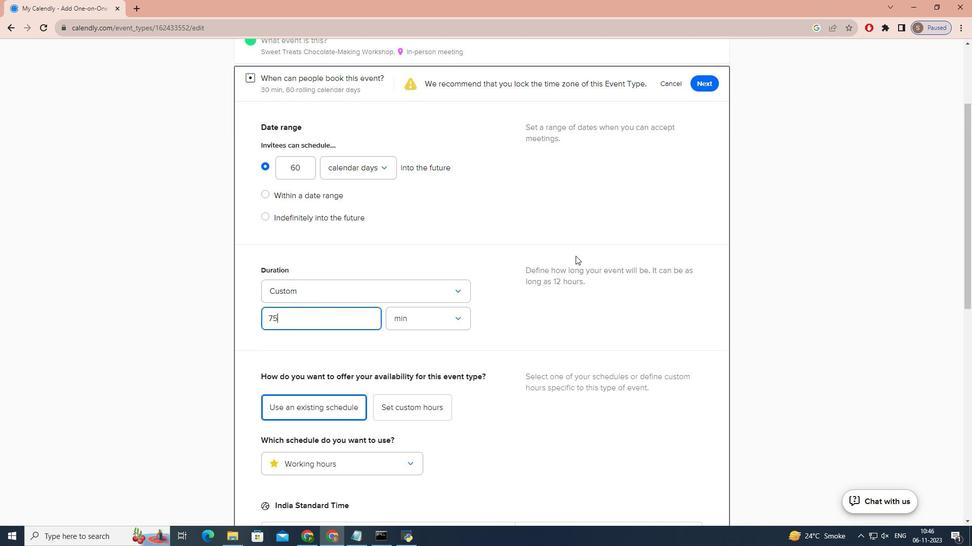 
Action: Mouse scrolled (575, 256) with delta (0, 0)
Screenshot: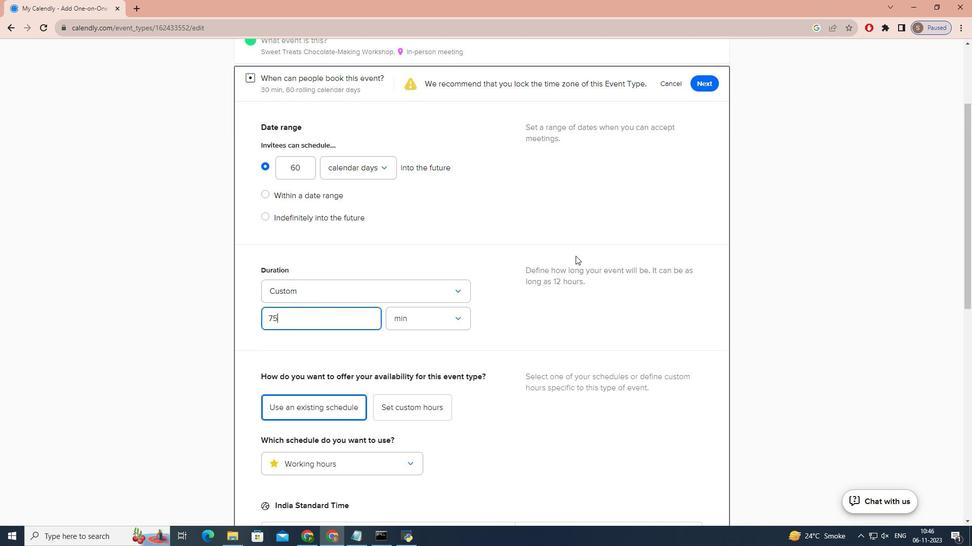 
Action: Mouse moved to (711, 215)
Screenshot: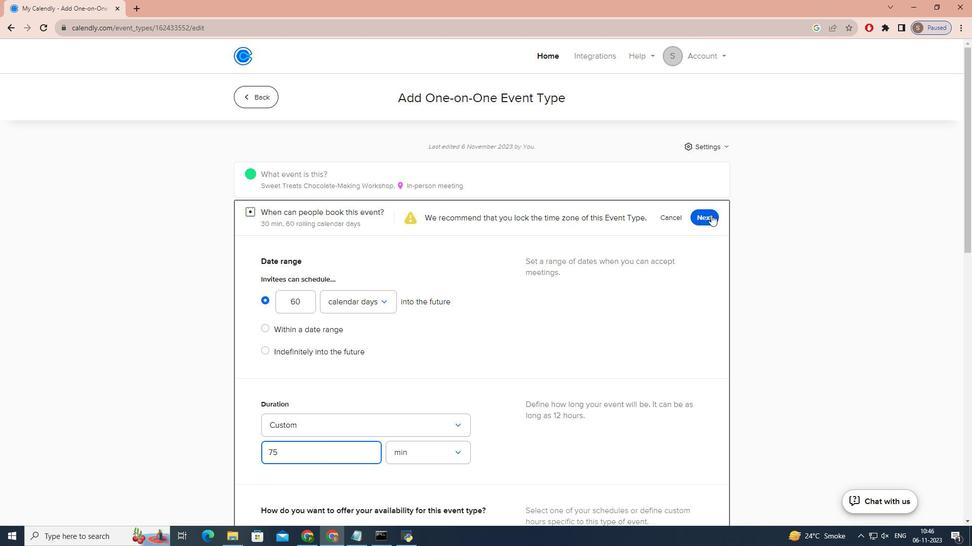 
Action: Mouse pressed left at (711, 215)
Screenshot: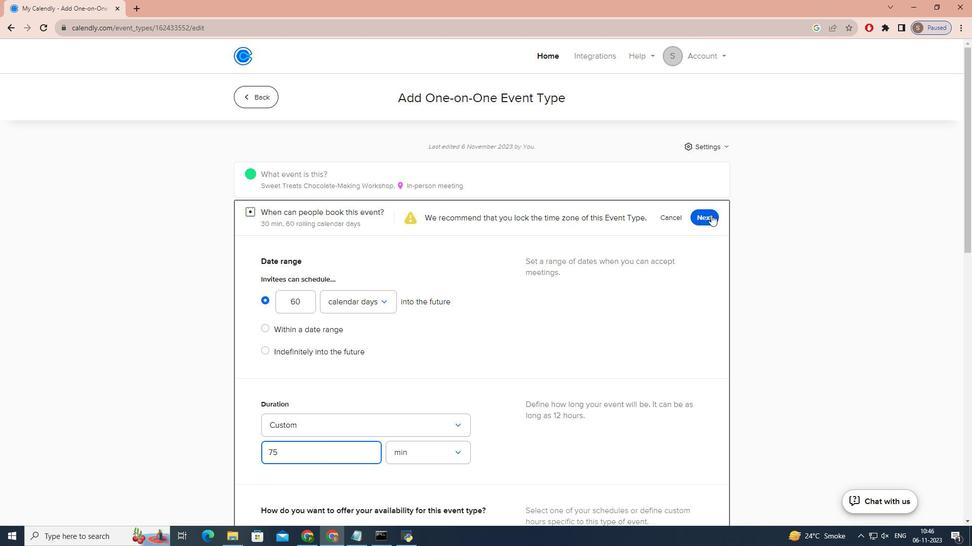 
